 Task: Check the sale-to-list ratio of blinds in the last 5 years.
Action: Mouse moved to (1144, 268)
Screenshot: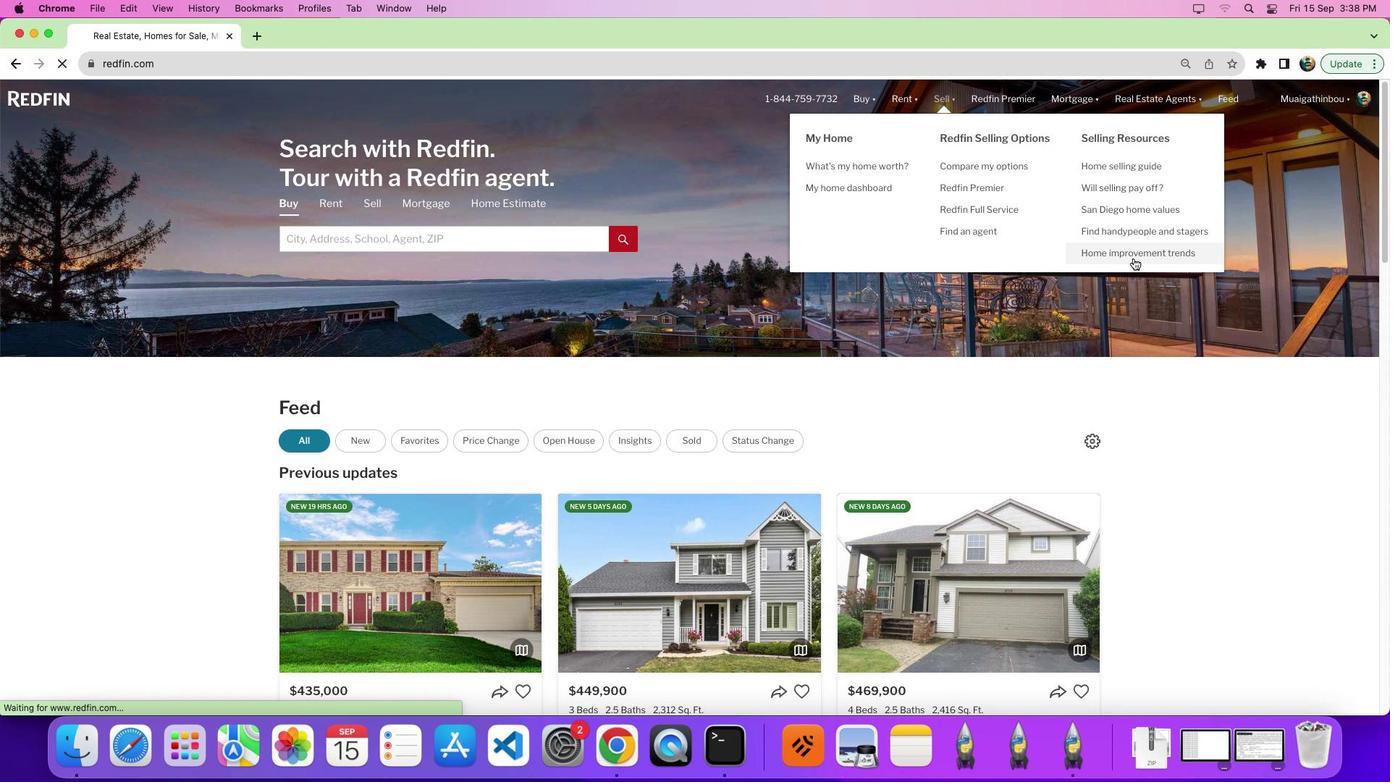 
Action: Mouse pressed left at (1144, 268)
Screenshot: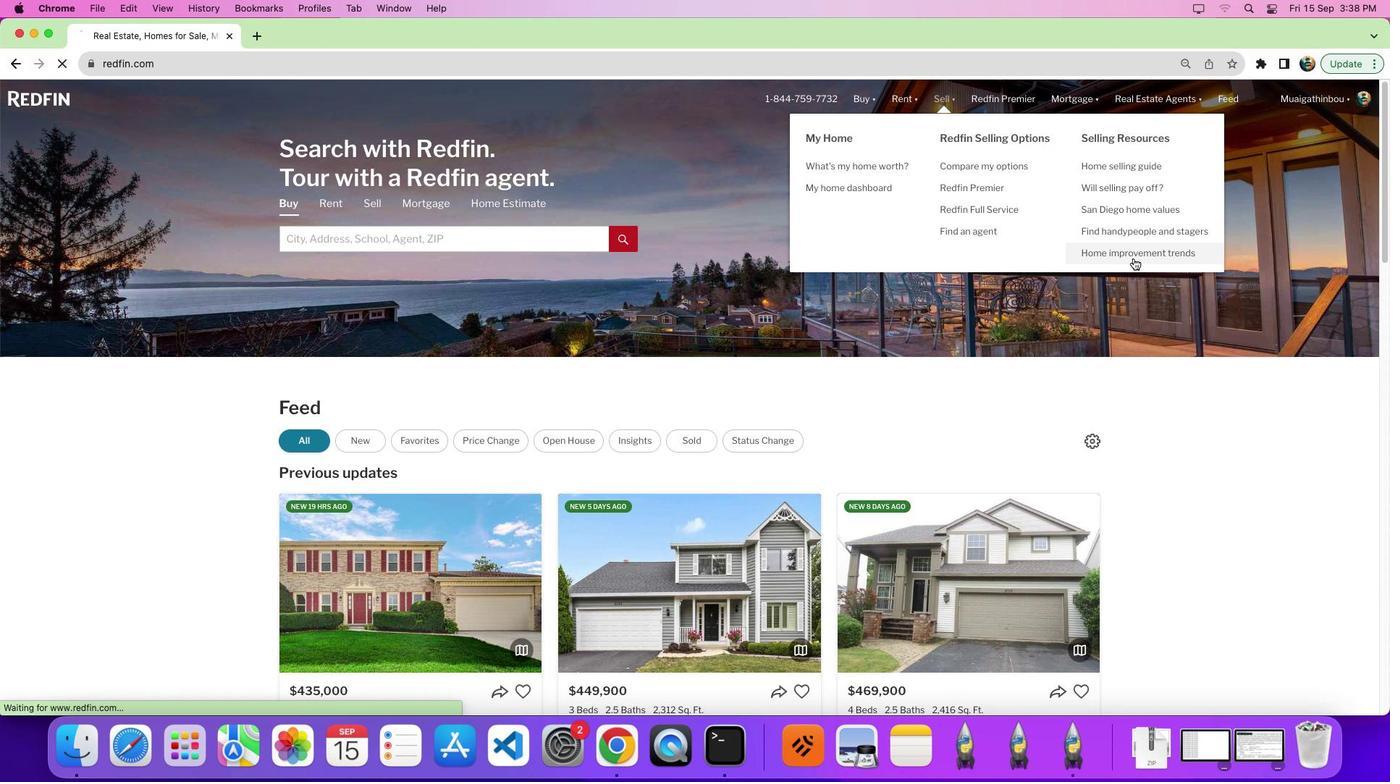 
Action: Mouse pressed left at (1144, 268)
Screenshot: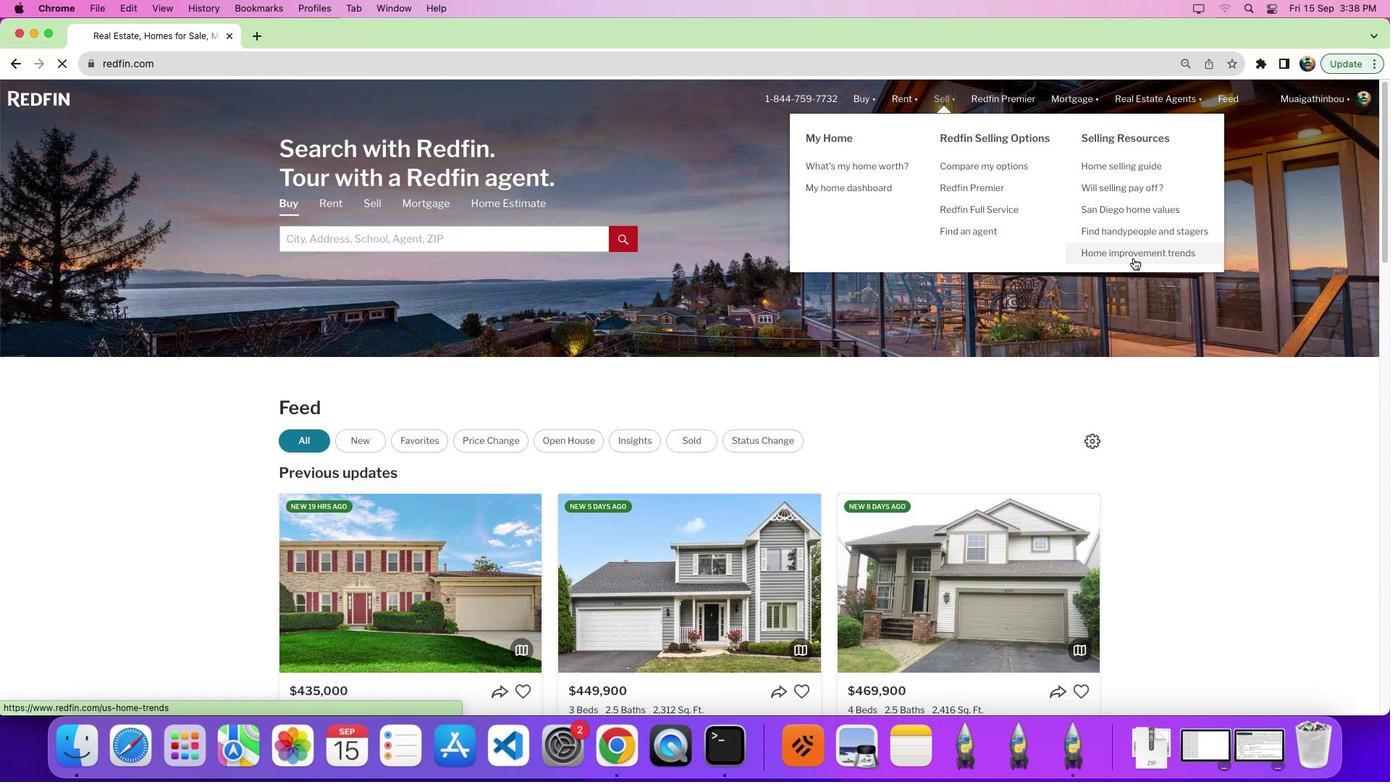 
Action: Mouse moved to (412, 293)
Screenshot: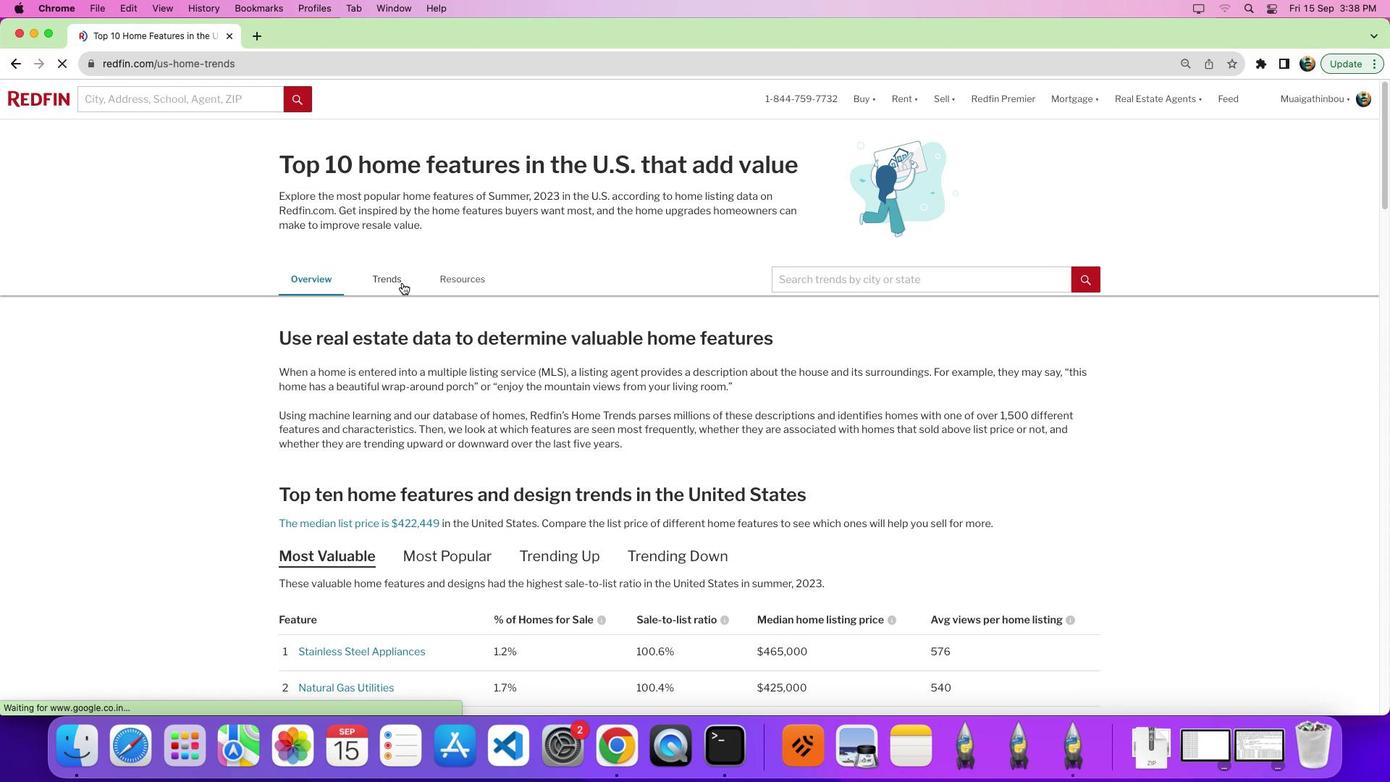 
Action: Mouse pressed left at (412, 293)
Screenshot: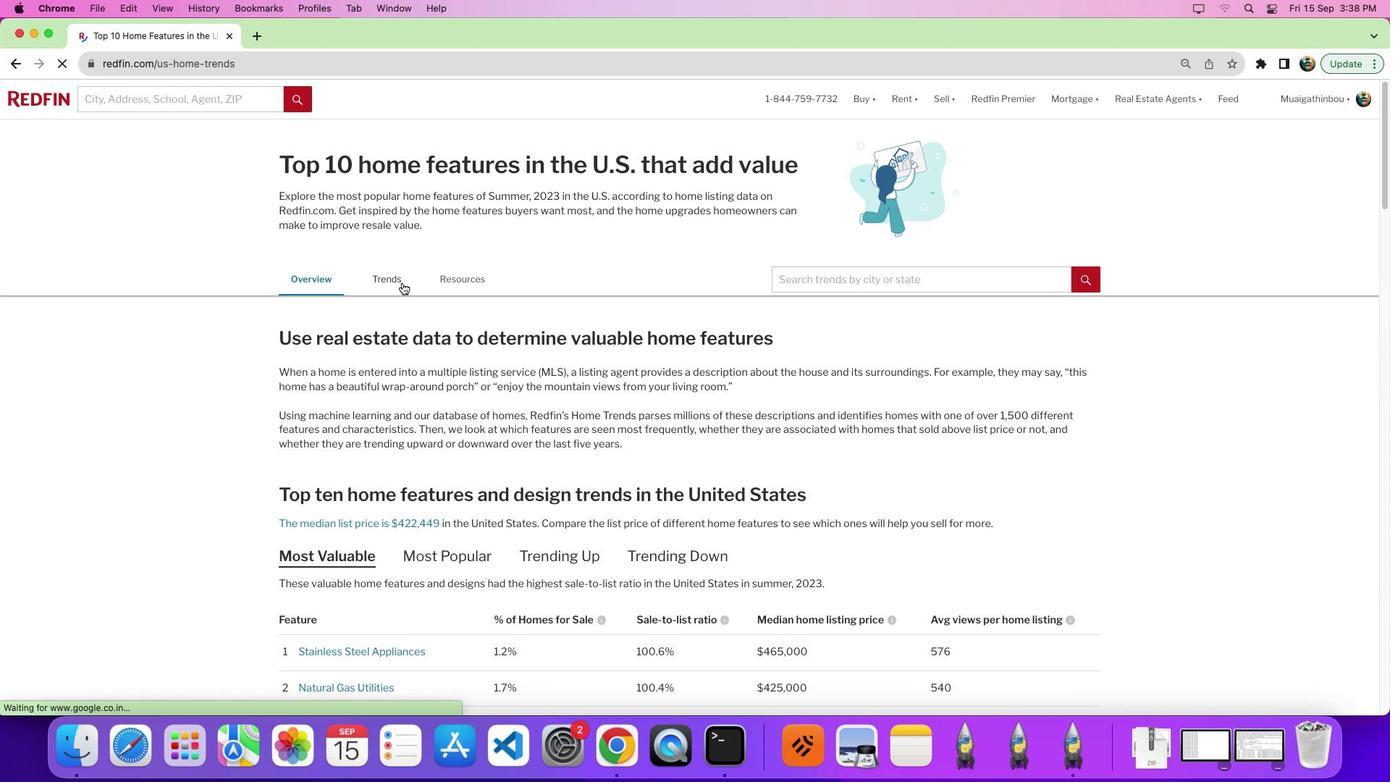 
Action: Mouse moved to (696, 328)
Screenshot: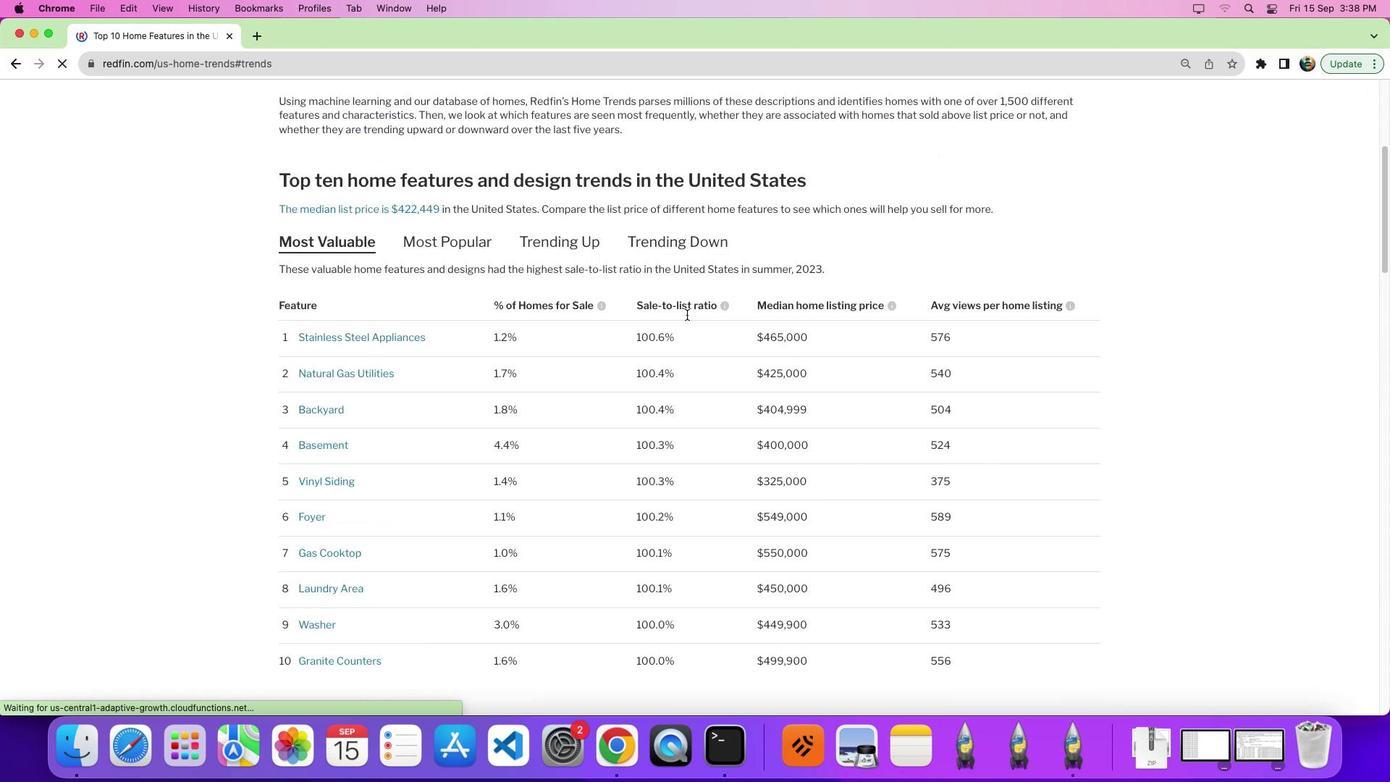 
Action: Mouse scrolled (696, 328) with delta (10, 10)
Screenshot: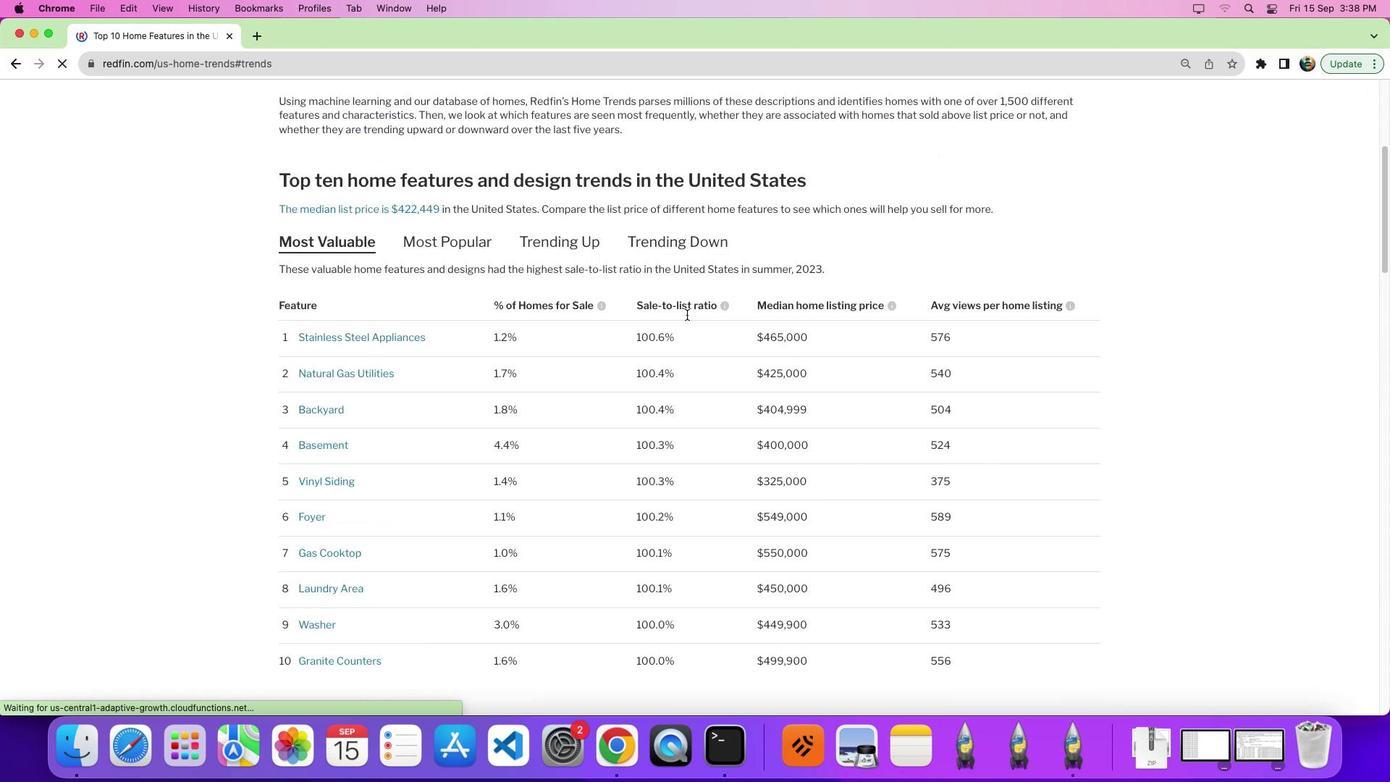 
Action: Mouse scrolled (696, 328) with delta (10, 10)
Screenshot: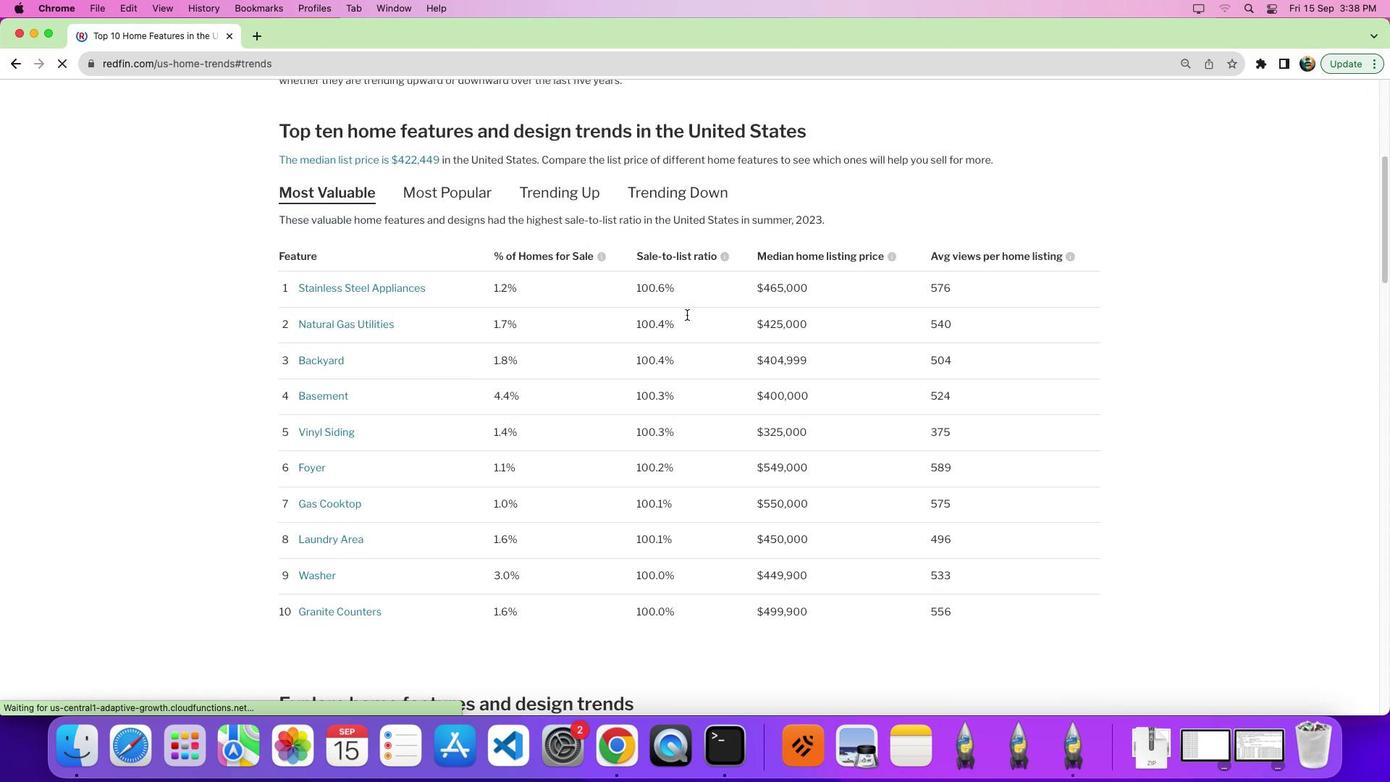 
Action: Mouse scrolled (696, 328) with delta (10, 5)
Screenshot: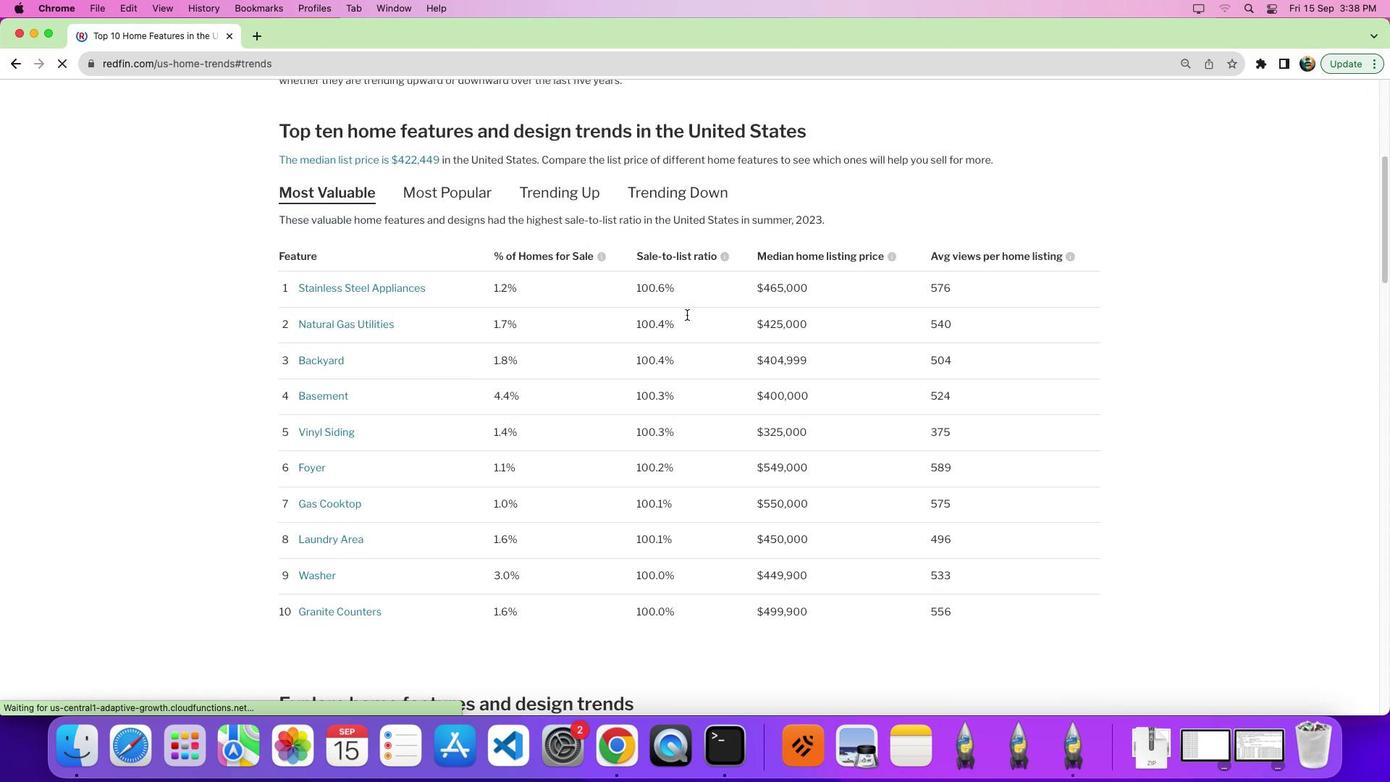 
Action: Mouse moved to (697, 325)
Screenshot: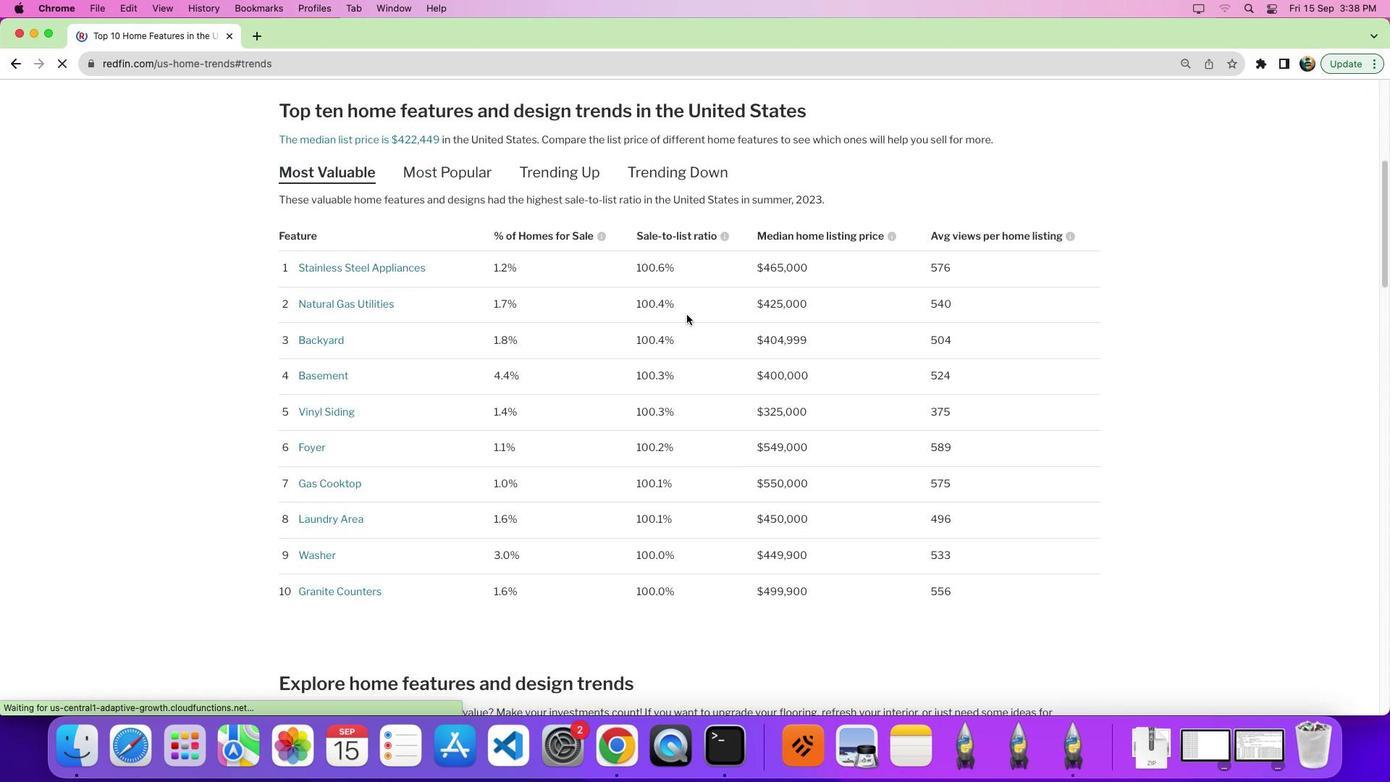 
Action: Mouse scrolled (697, 325) with delta (10, 10)
Screenshot: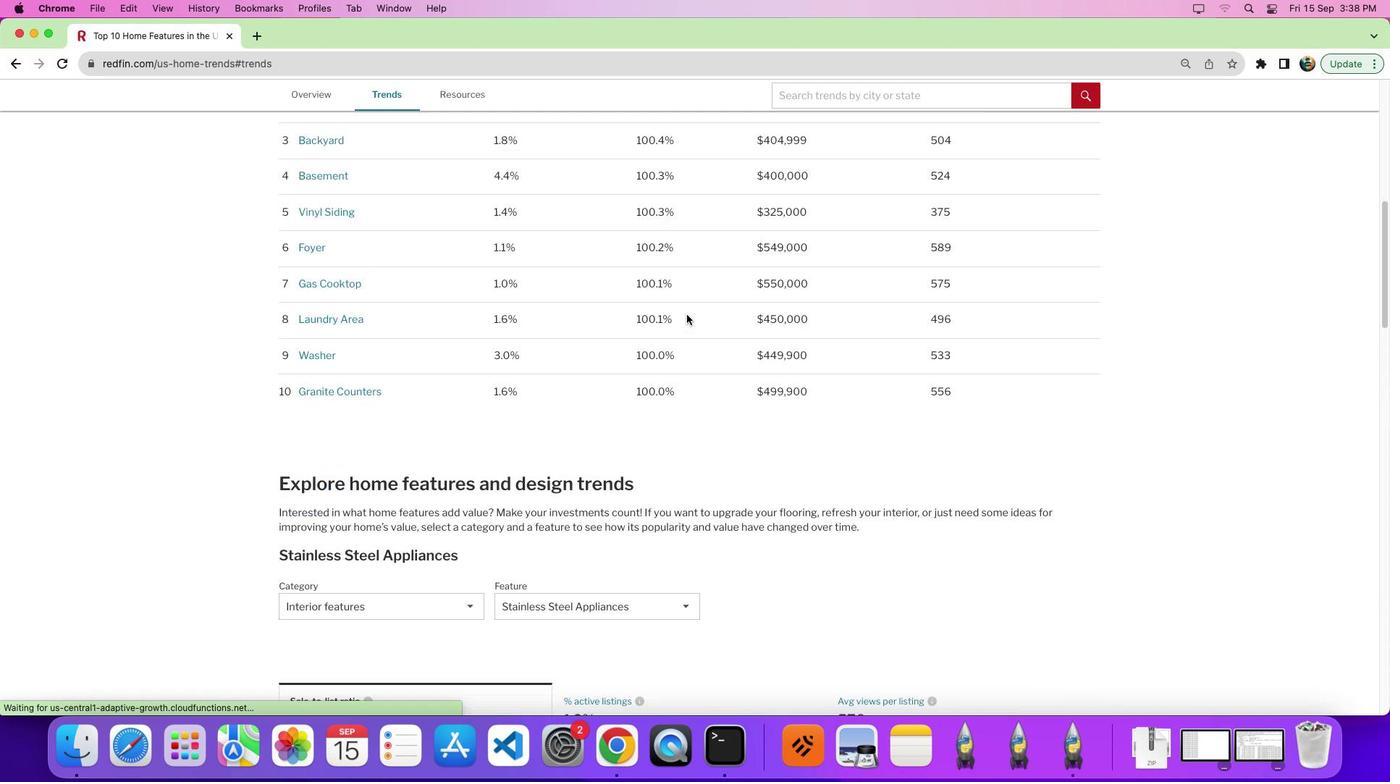 
Action: Mouse scrolled (697, 325) with delta (10, 10)
Screenshot: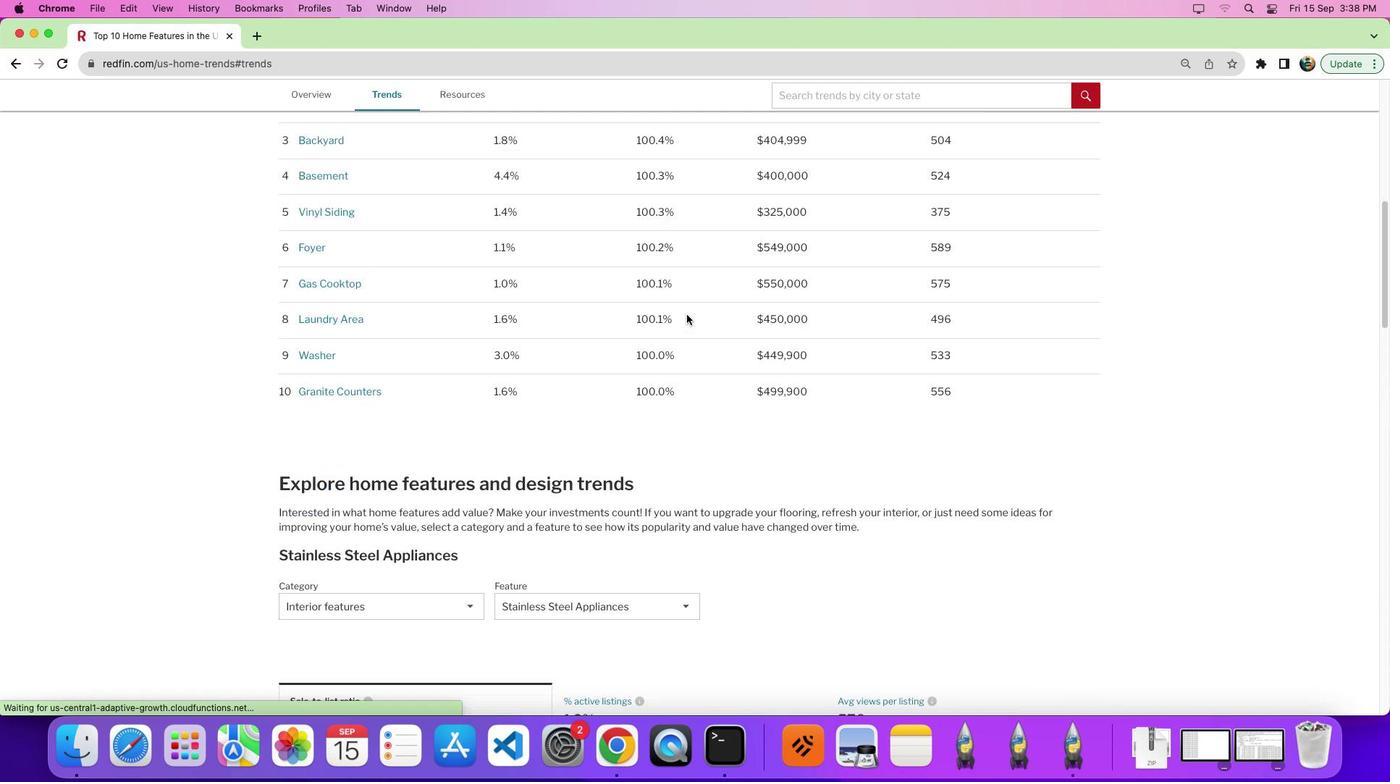 
Action: Mouse scrolled (697, 325) with delta (10, 5)
Screenshot: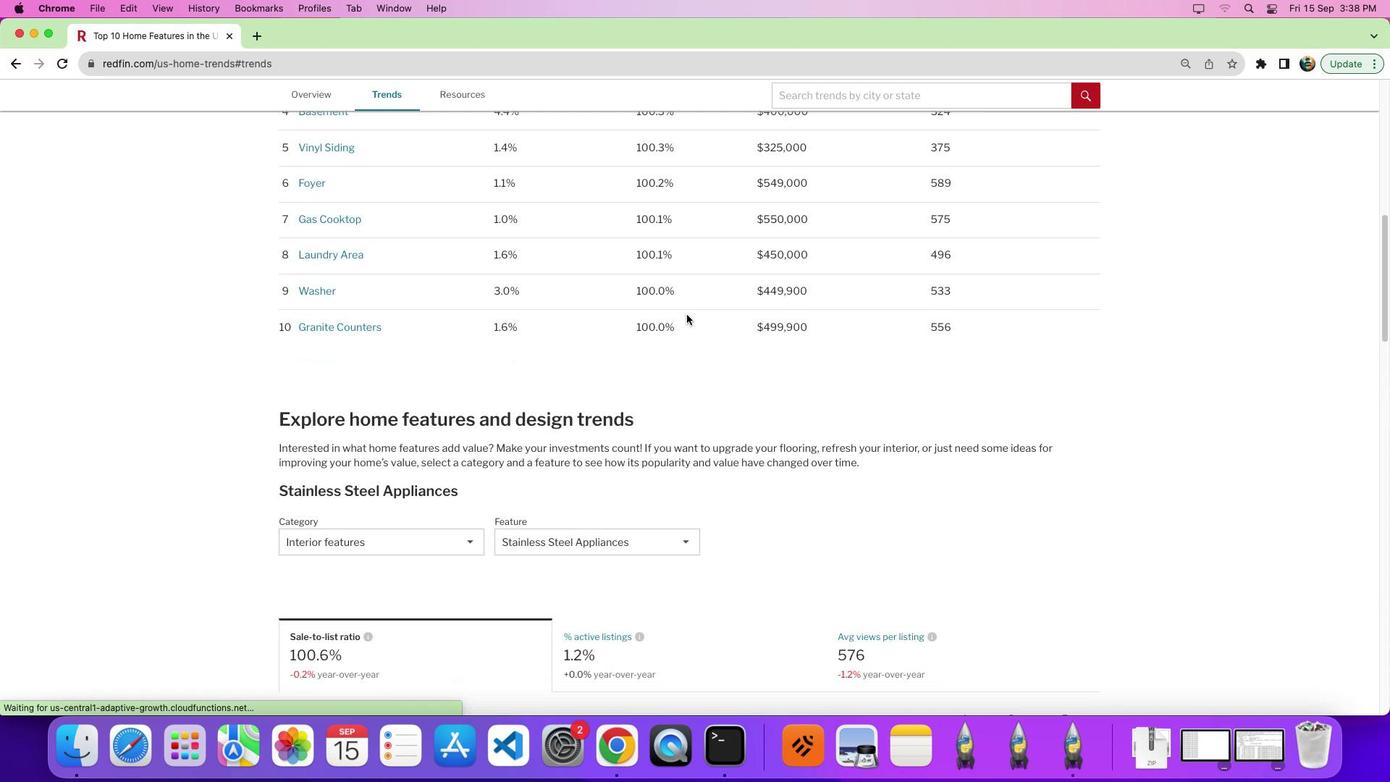 
Action: Mouse scrolled (697, 325) with delta (10, 10)
Screenshot: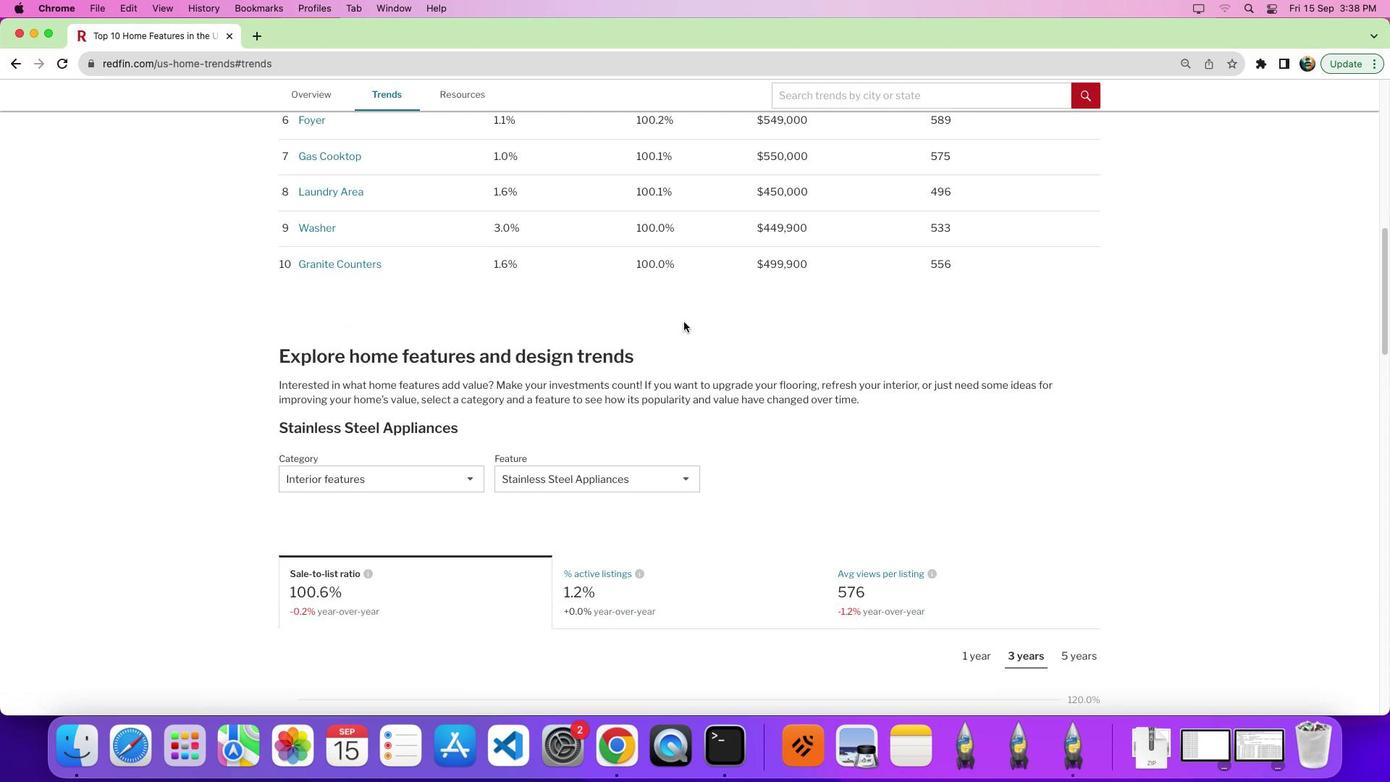 
Action: Mouse scrolled (697, 325) with delta (10, 10)
Screenshot: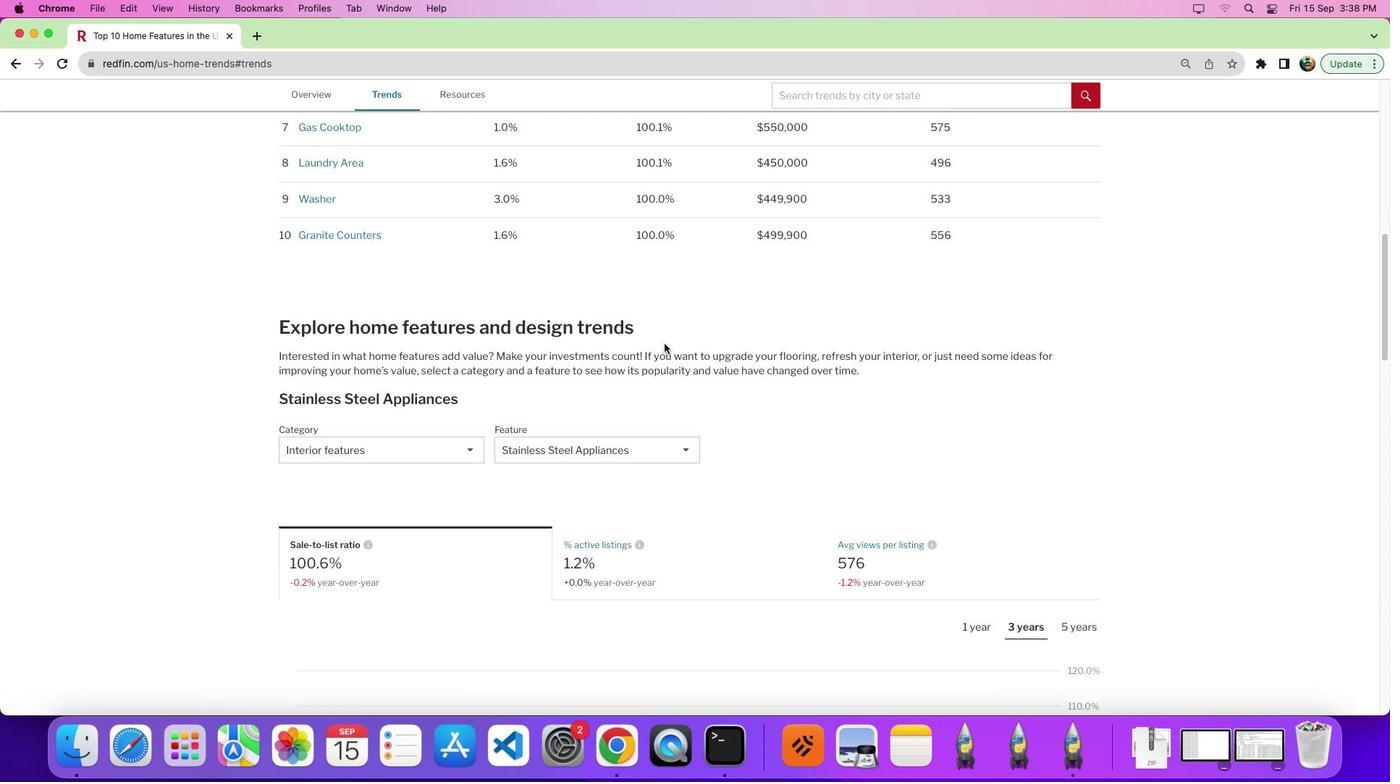 
Action: Mouse scrolled (697, 325) with delta (10, 7)
Screenshot: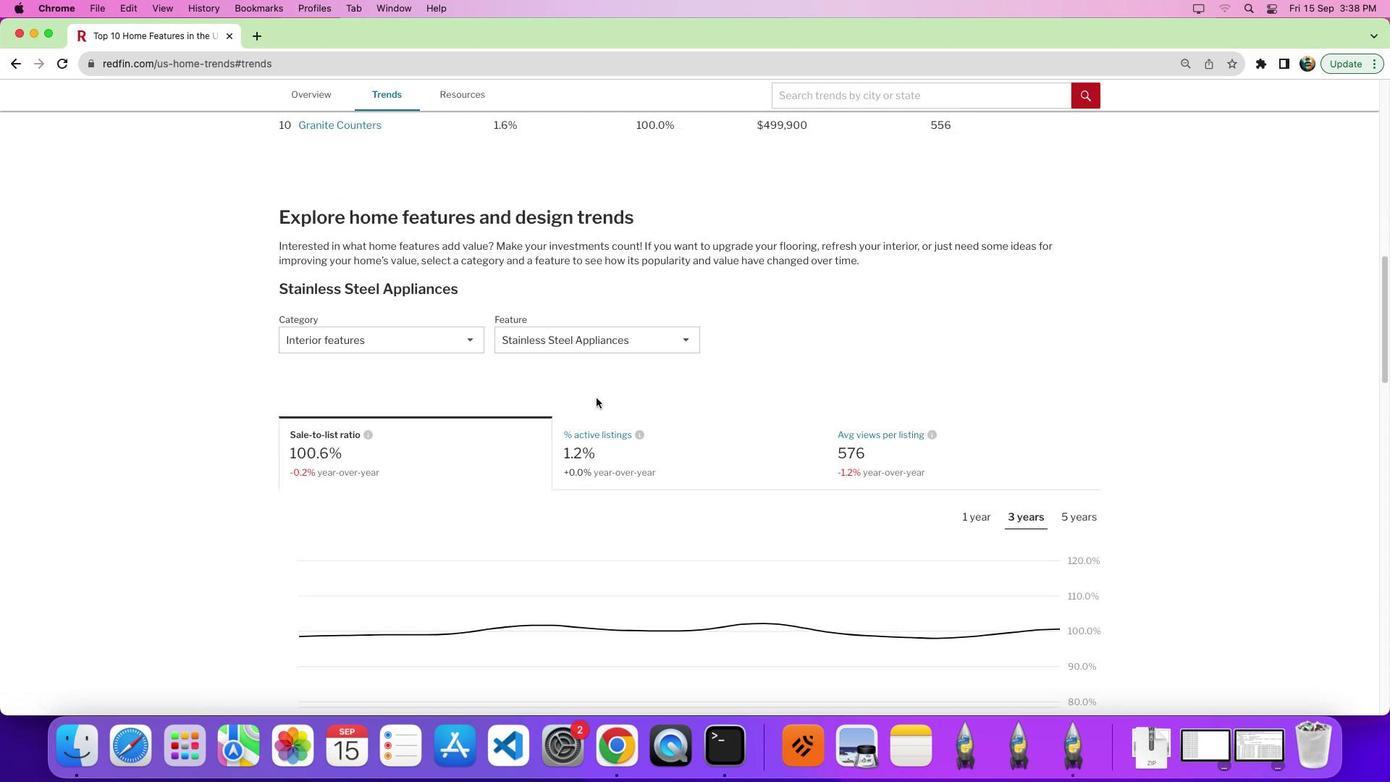 
Action: Mouse moved to (586, 357)
Screenshot: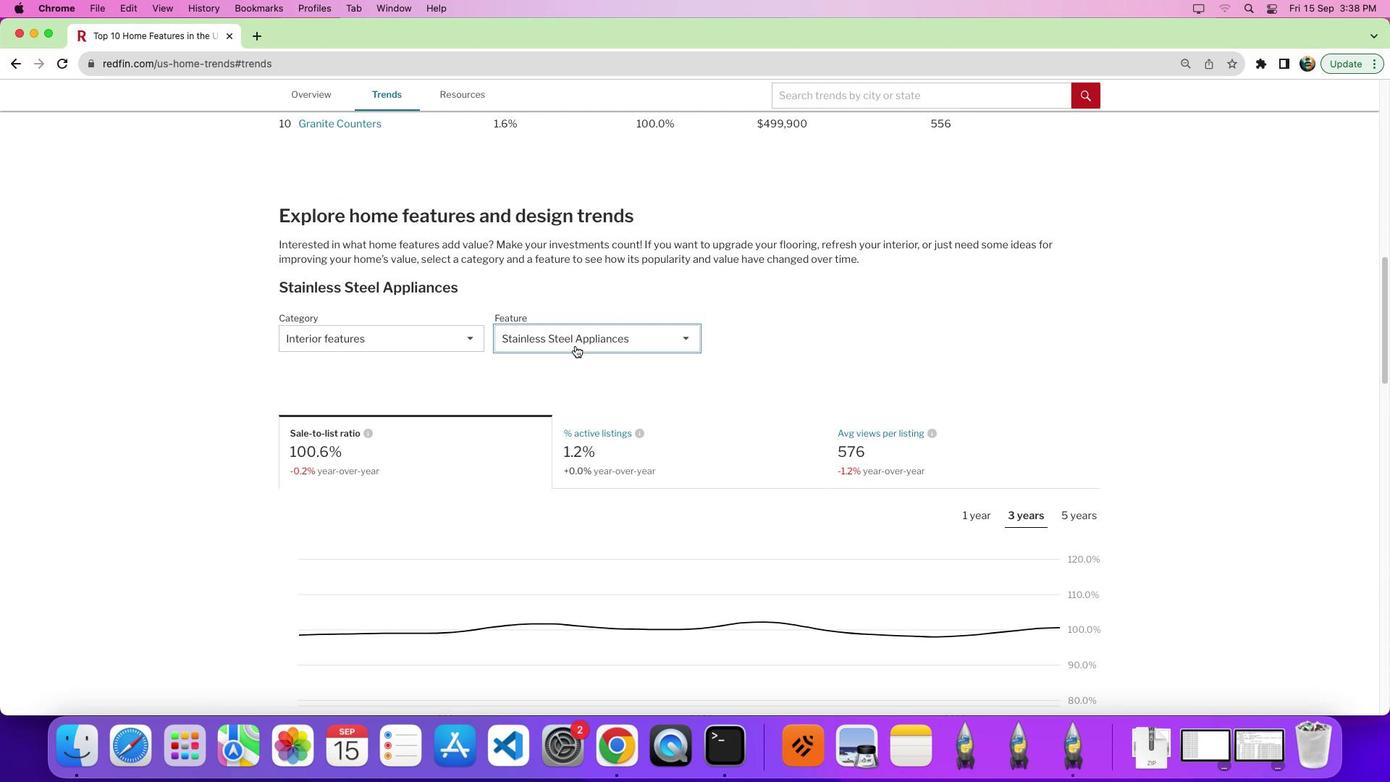 
Action: Mouse pressed left at (586, 357)
Screenshot: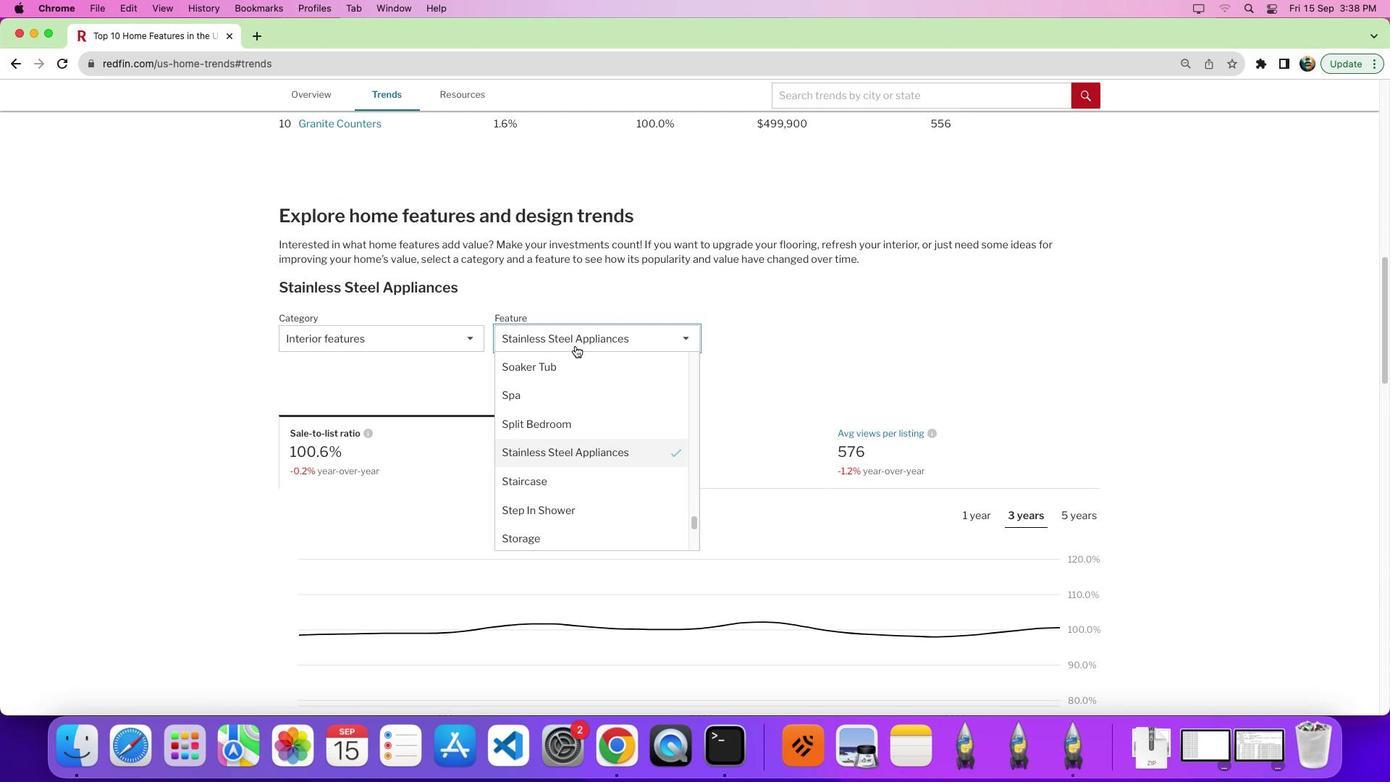 
Action: Mouse moved to (599, 467)
Screenshot: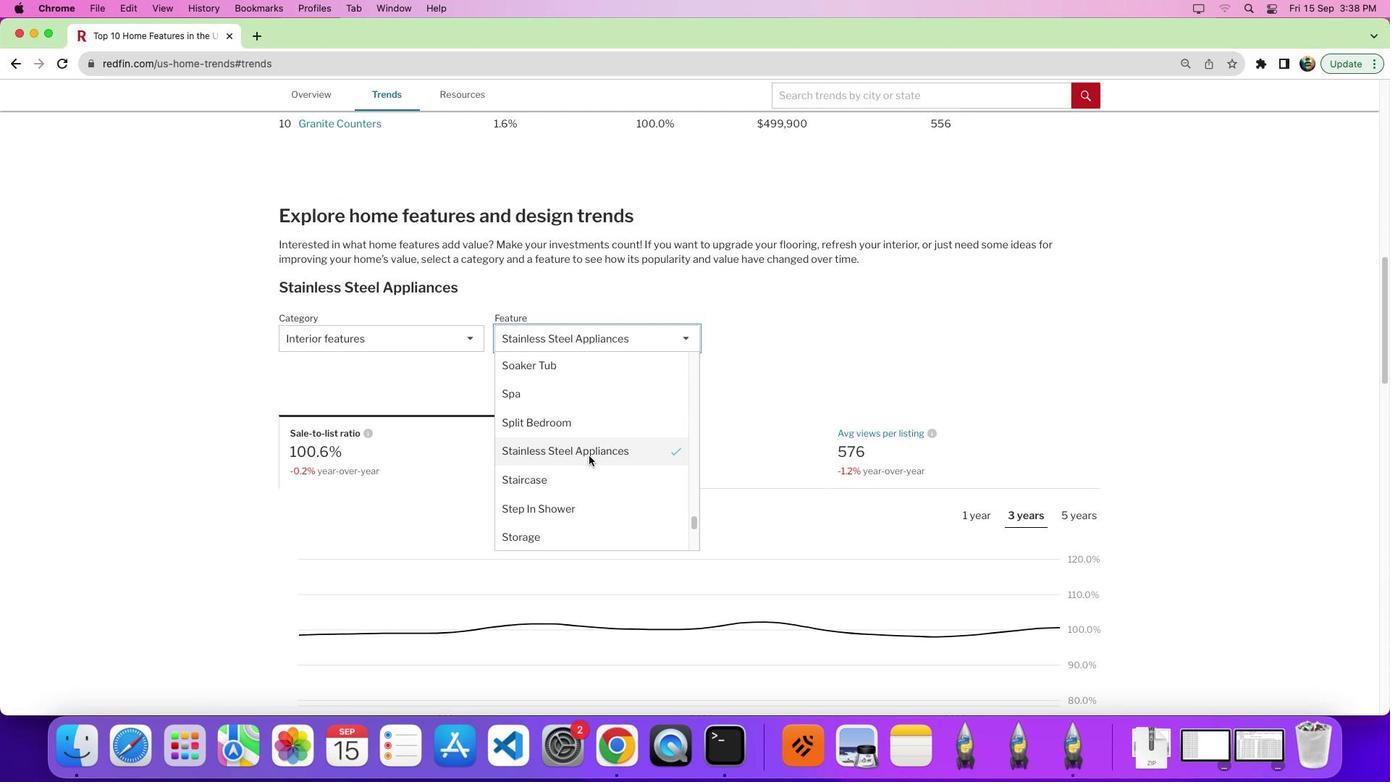 
Action: Mouse scrolled (599, 467) with delta (10, 10)
Screenshot: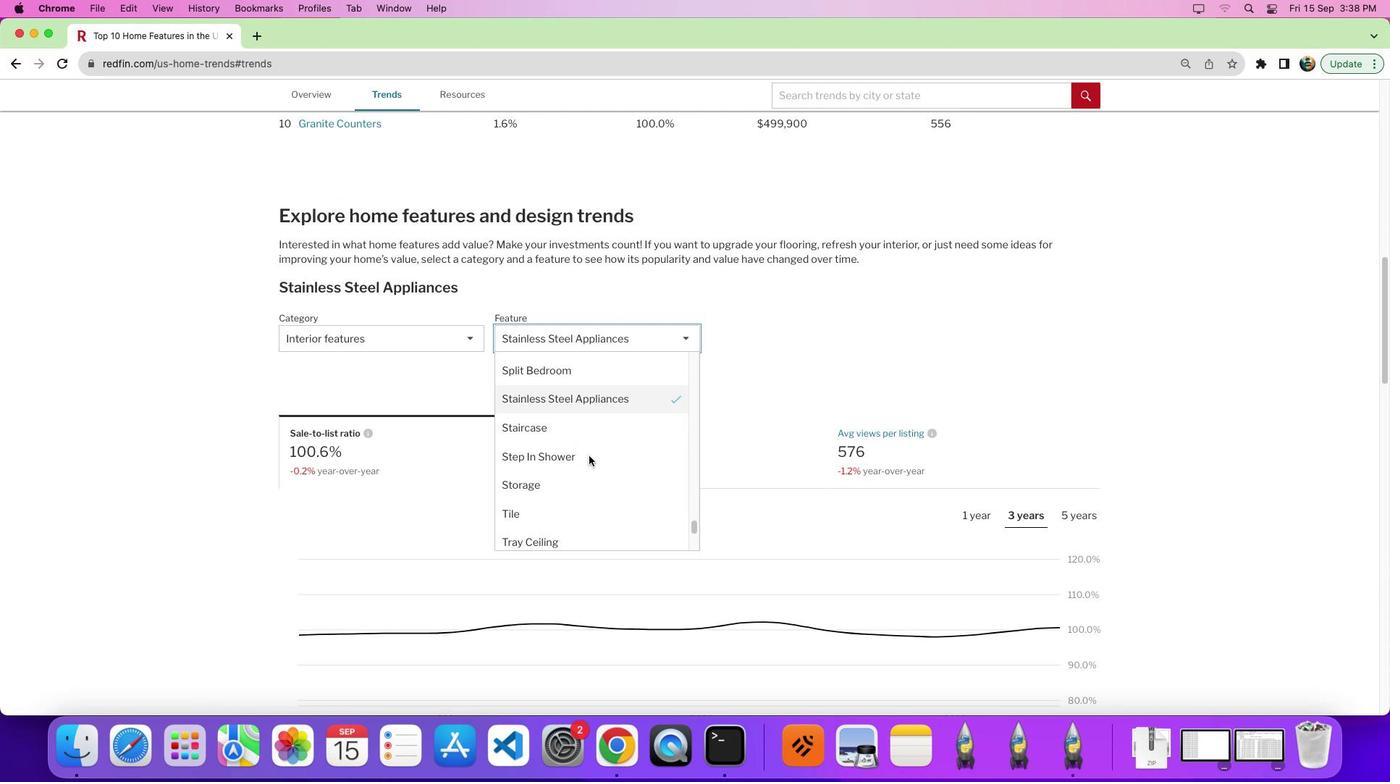 
Action: Mouse scrolled (599, 467) with delta (10, 10)
Screenshot: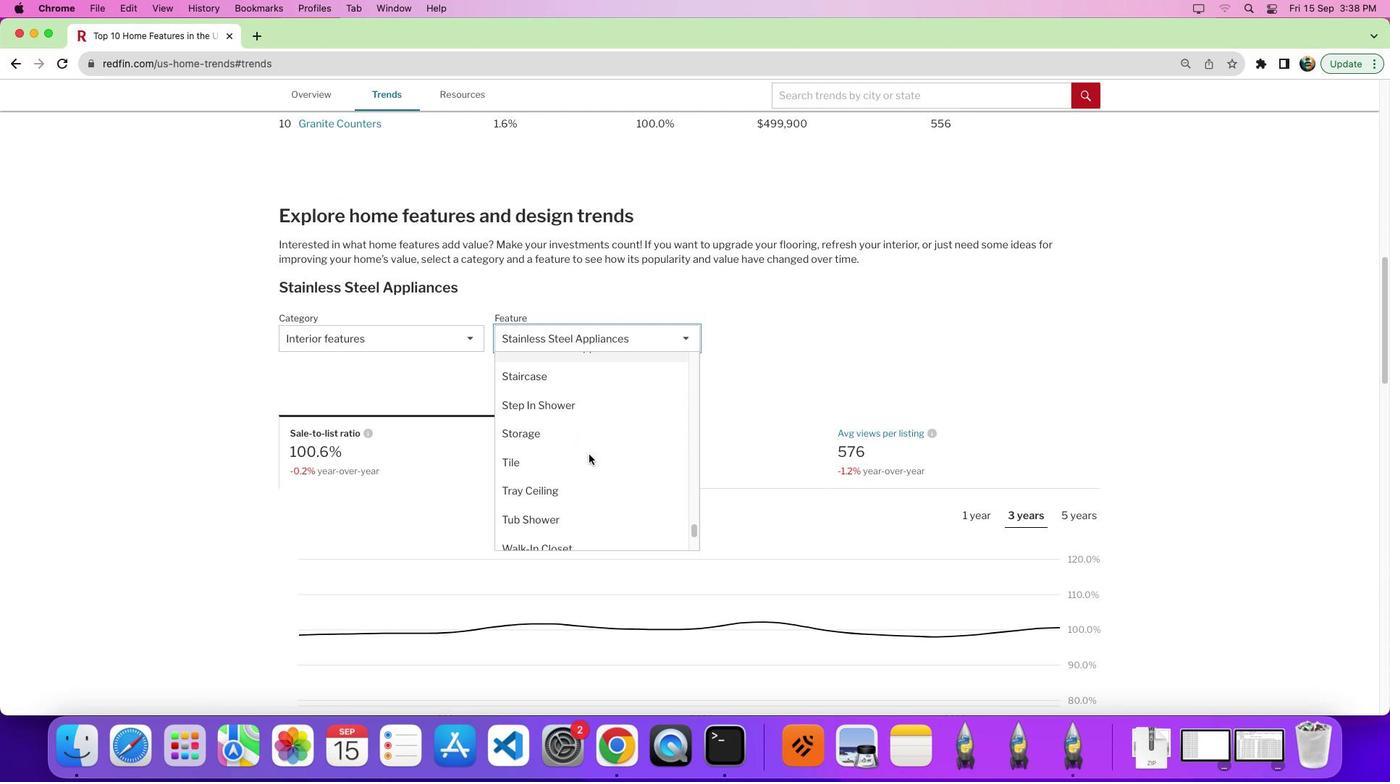 
Action: Mouse moved to (599, 467)
Screenshot: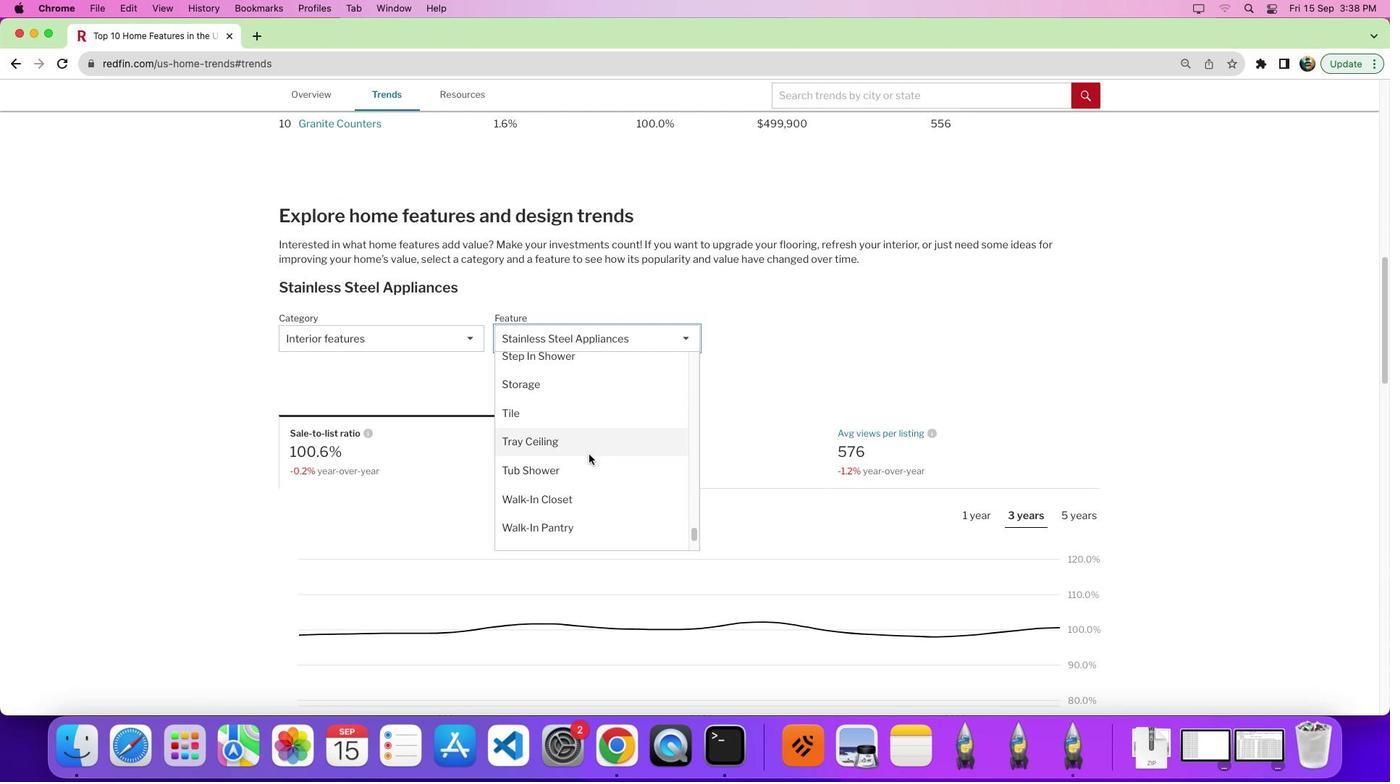 
Action: Mouse scrolled (599, 467) with delta (10, 7)
Screenshot: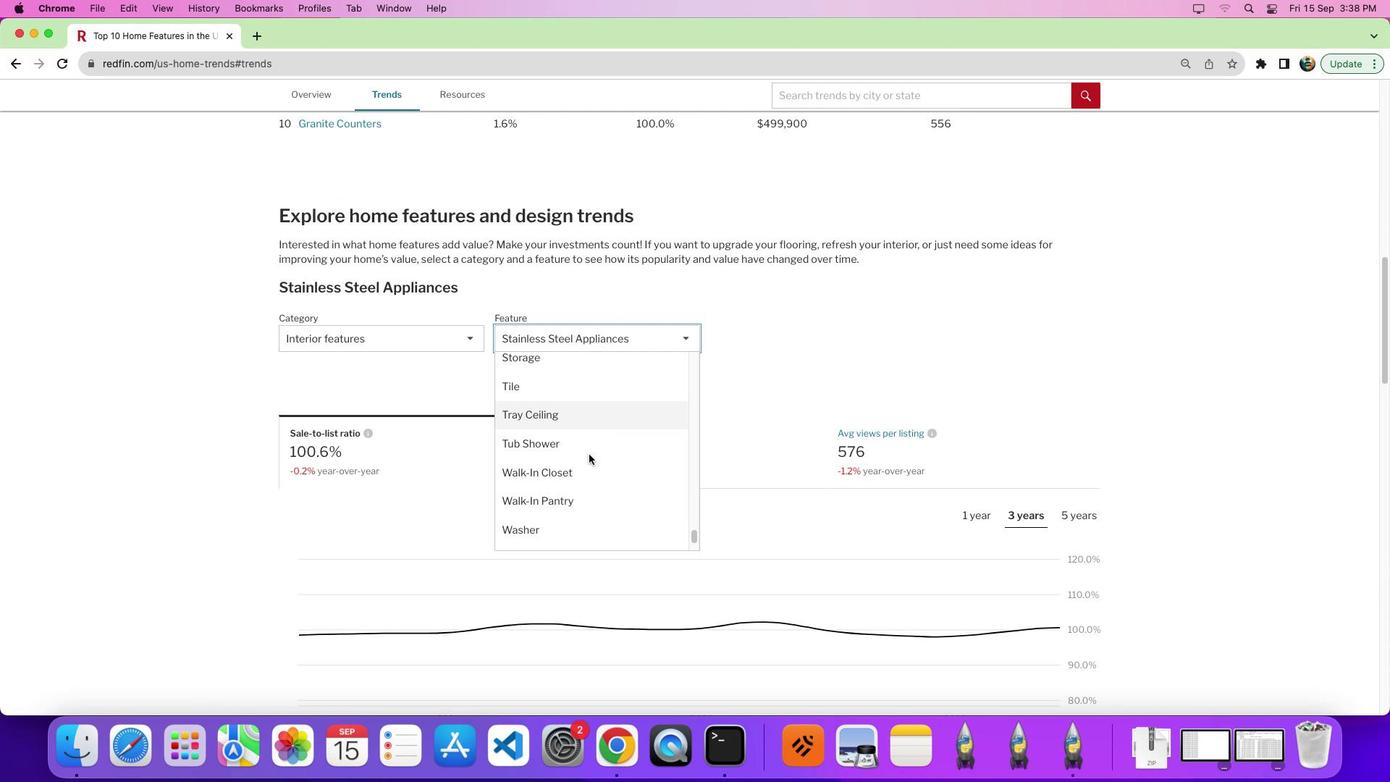 
Action: Mouse moved to (599, 464)
Screenshot: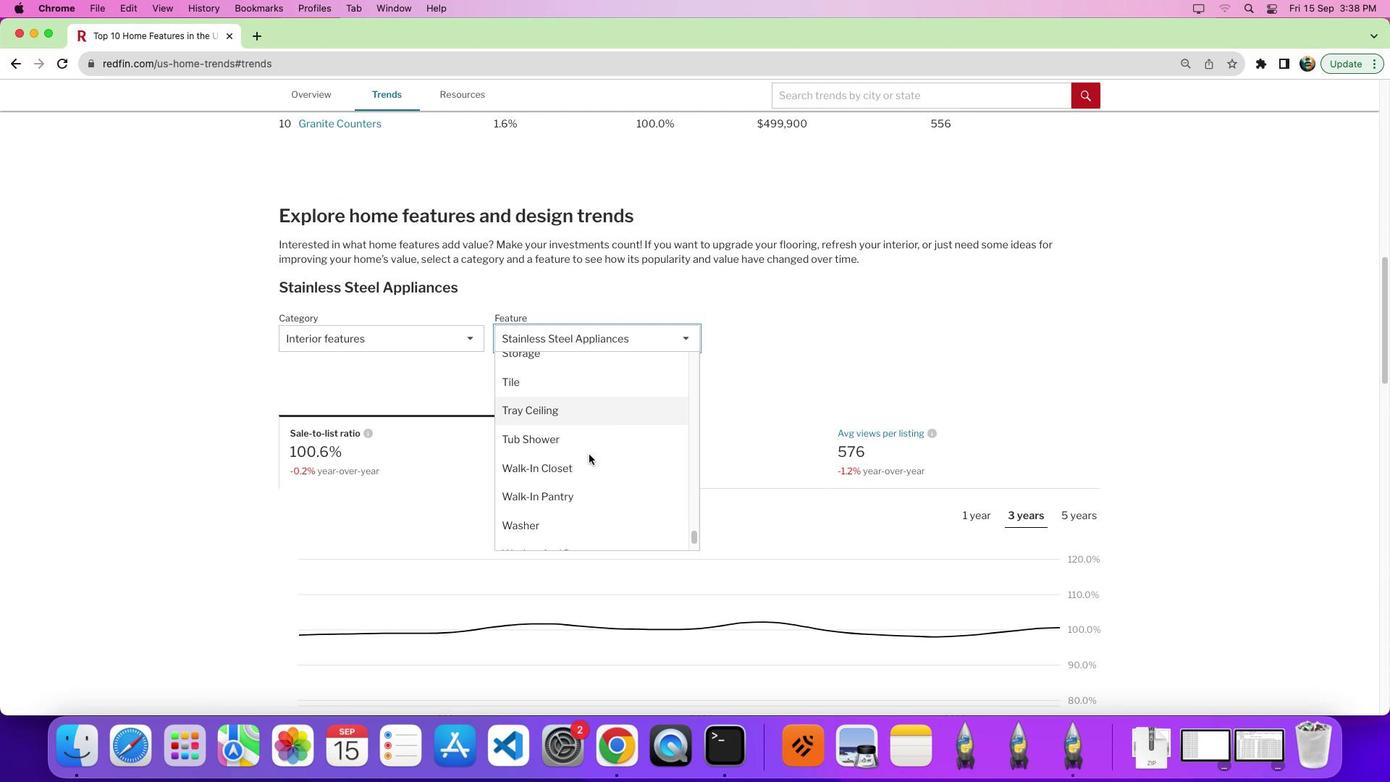 
Action: Mouse scrolled (599, 464) with delta (10, 11)
Screenshot: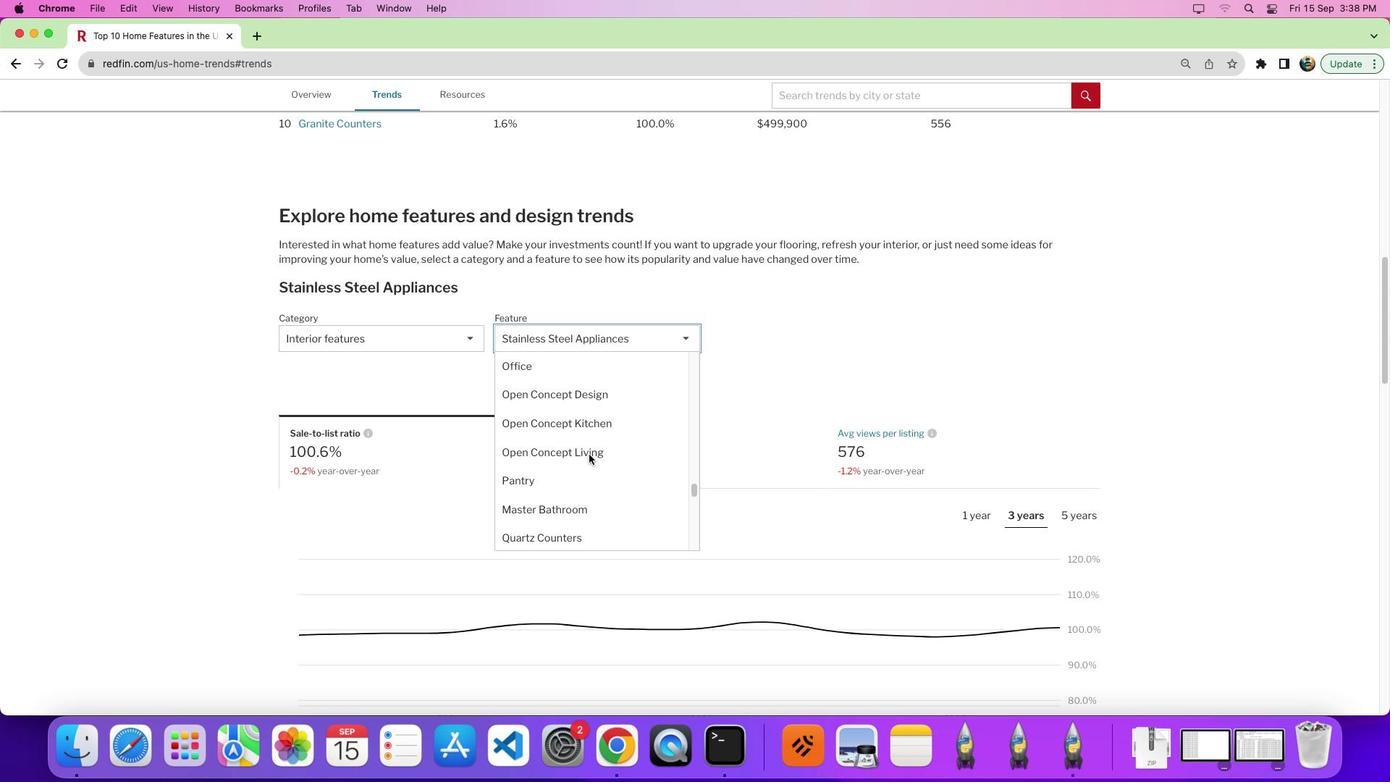 
Action: Mouse scrolled (599, 464) with delta (10, 11)
Screenshot: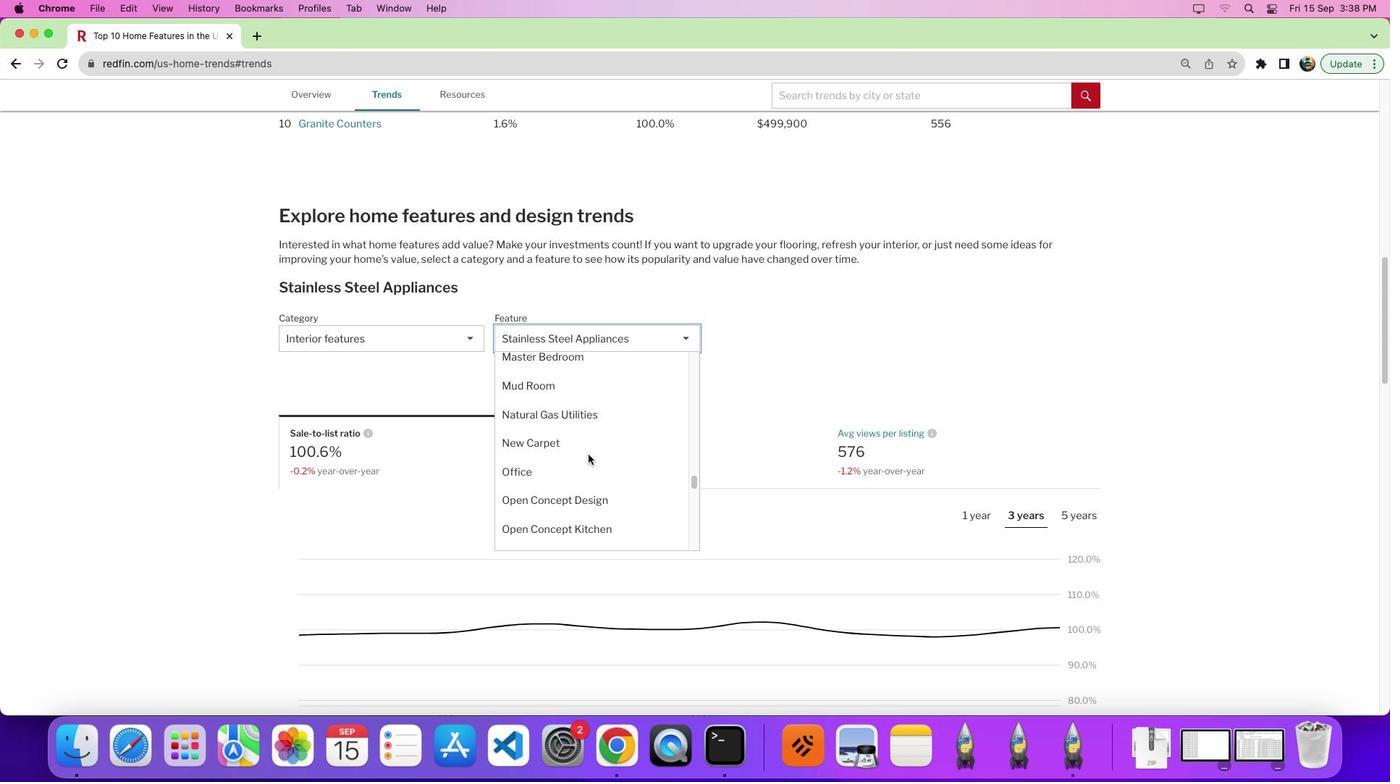 
Action: Mouse scrolled (599, 464) with delta (10, 17)
Screenshot: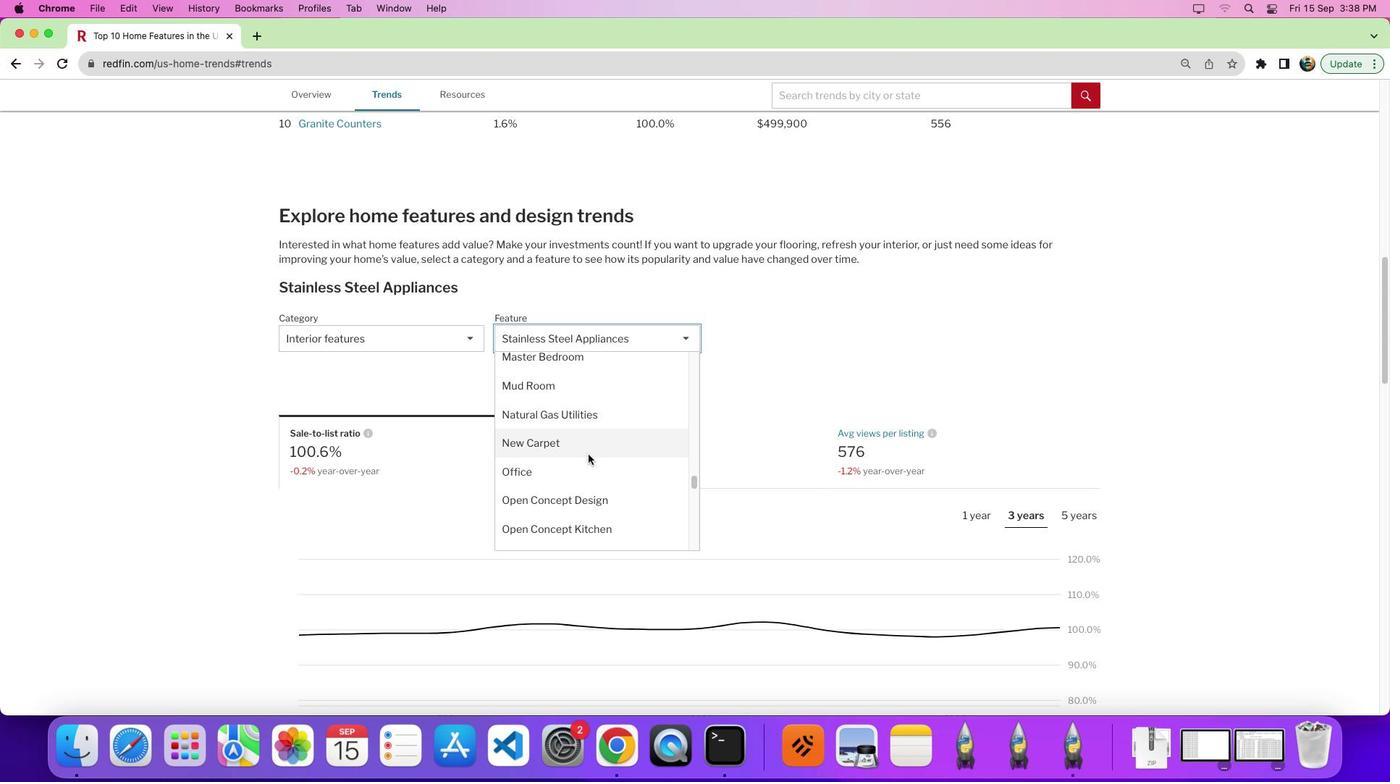 
Action: Mouse scrolled (599, 464) with delta (10, 20)
Screenshot: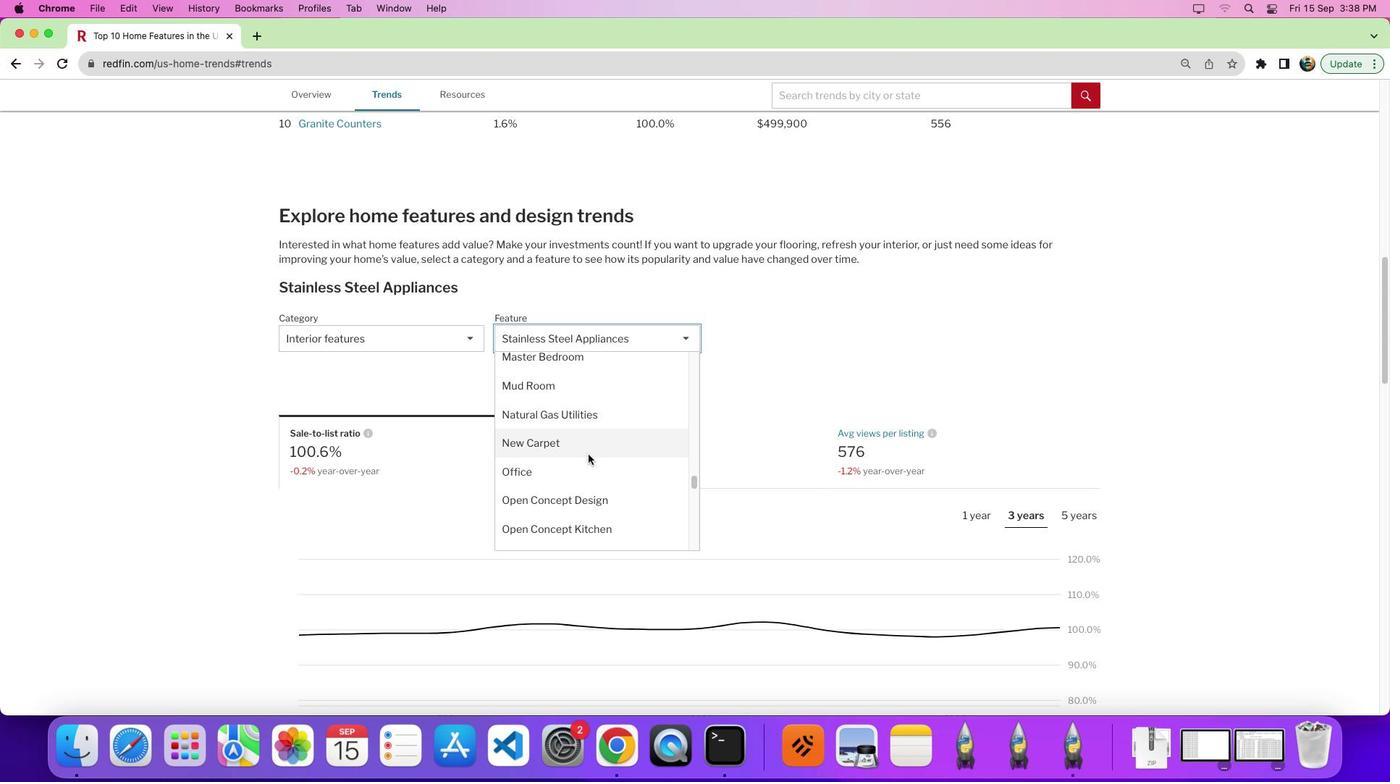
Action: Mouse moved to (599, 464)
Screenshot: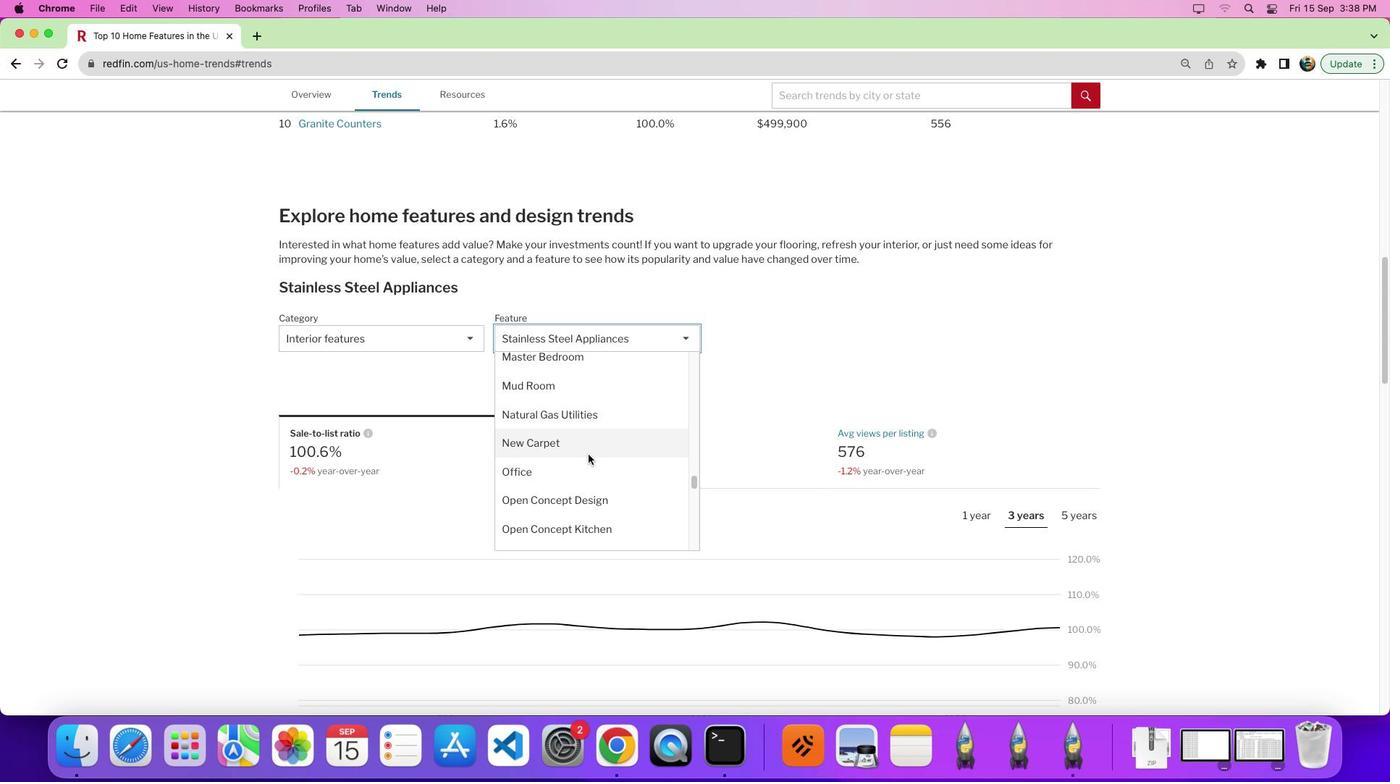 
Action: Mouse scrolled (599, 464) with delta (10, 11)
Screenshot: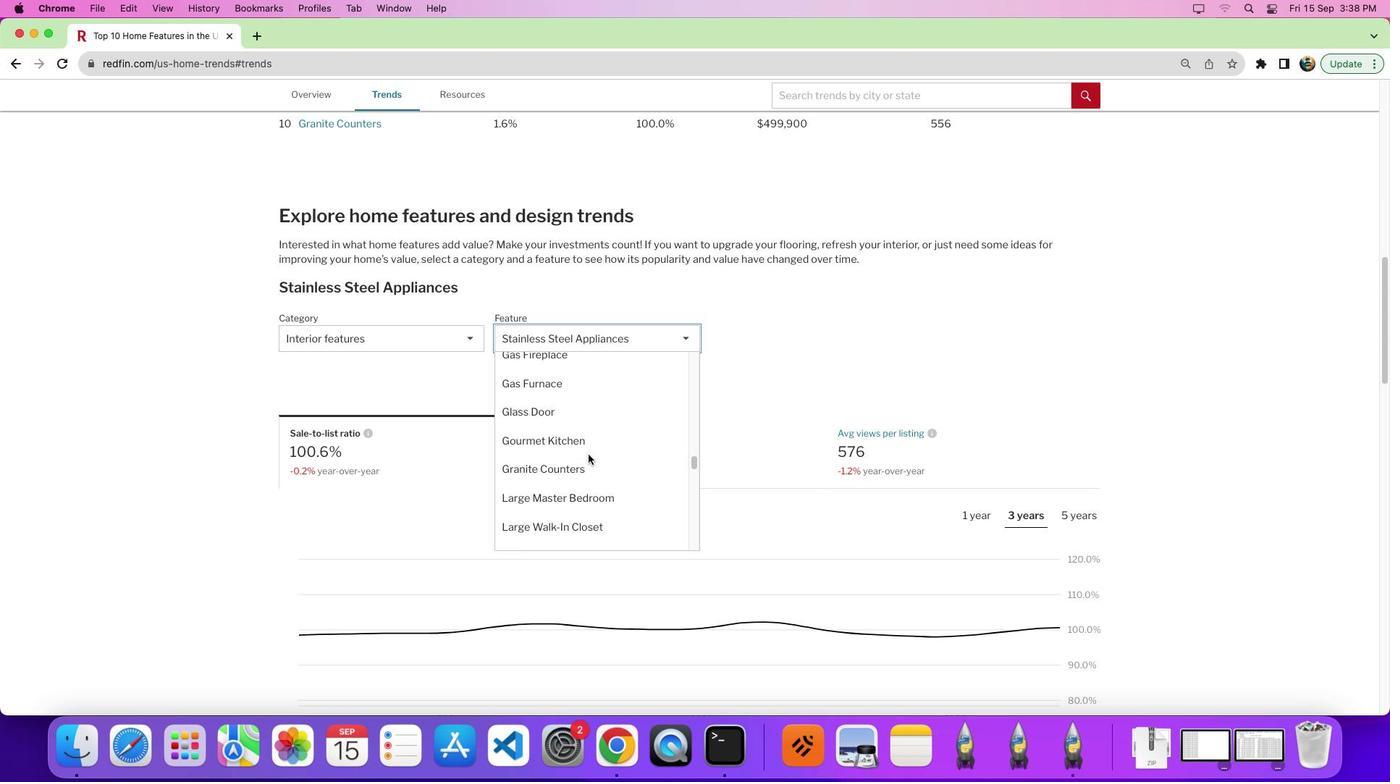 
Action: Mouse scrolled (599, 464) with delta (10, 11)
Screenshot: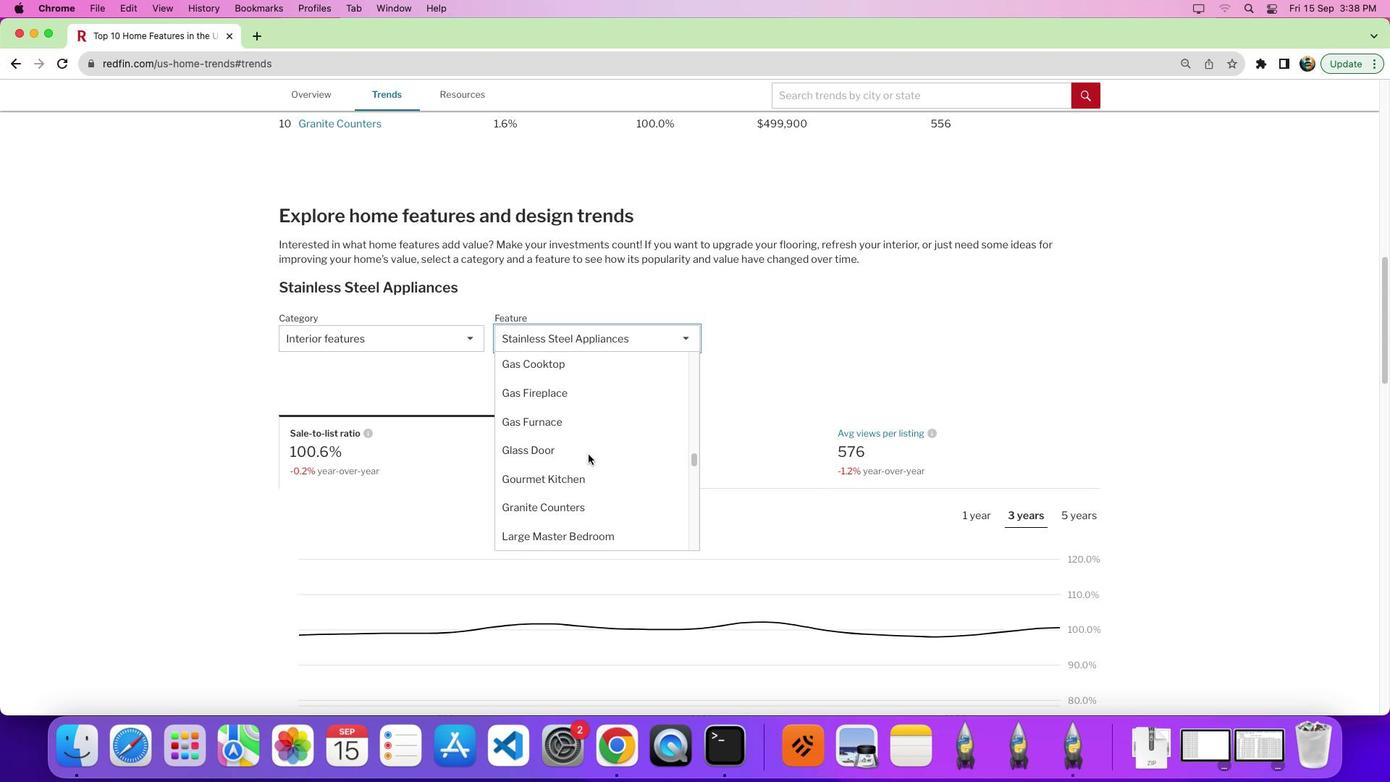 
Action: Mouse scrolled (599, 464) with delta (10, 16)
Screenshot: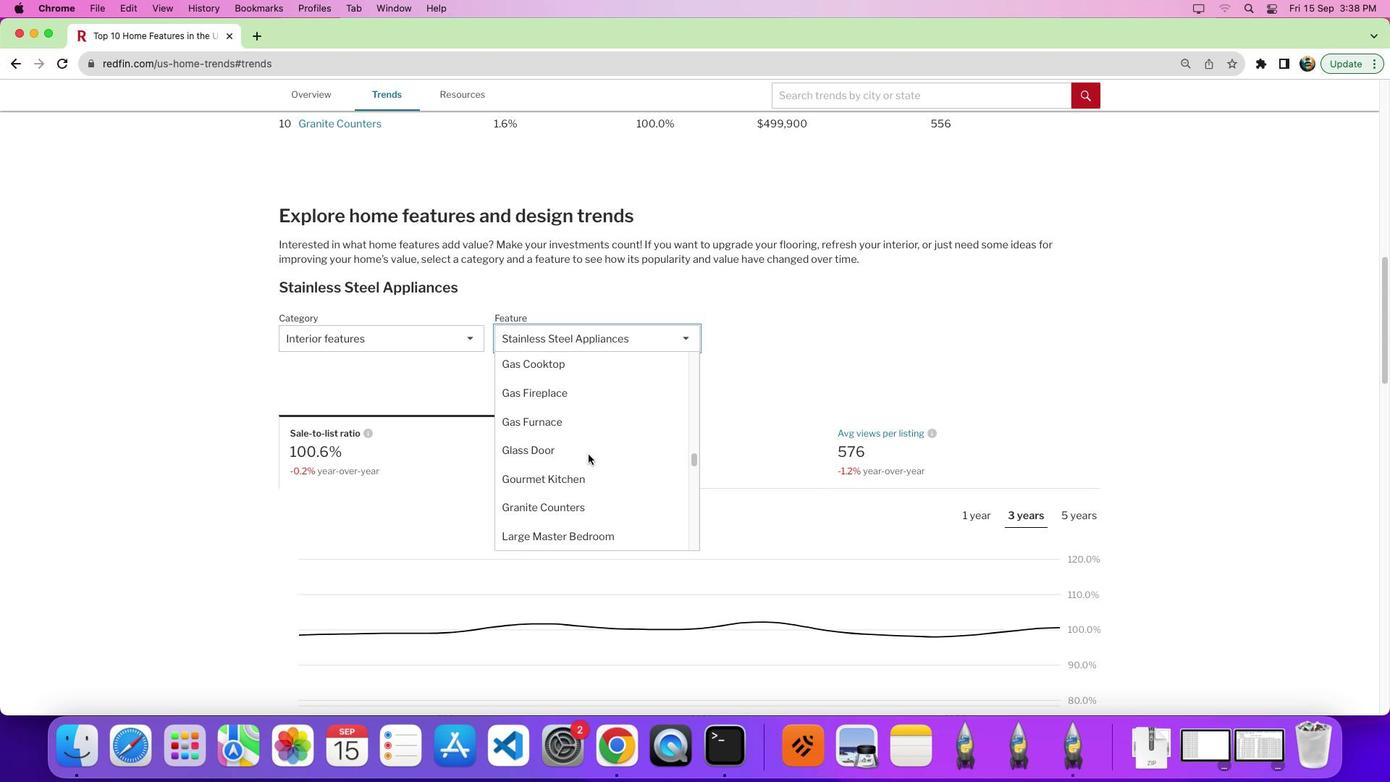 
Action: Mouse scrolled (599, 464) with delta (10, 11)
Screenshot: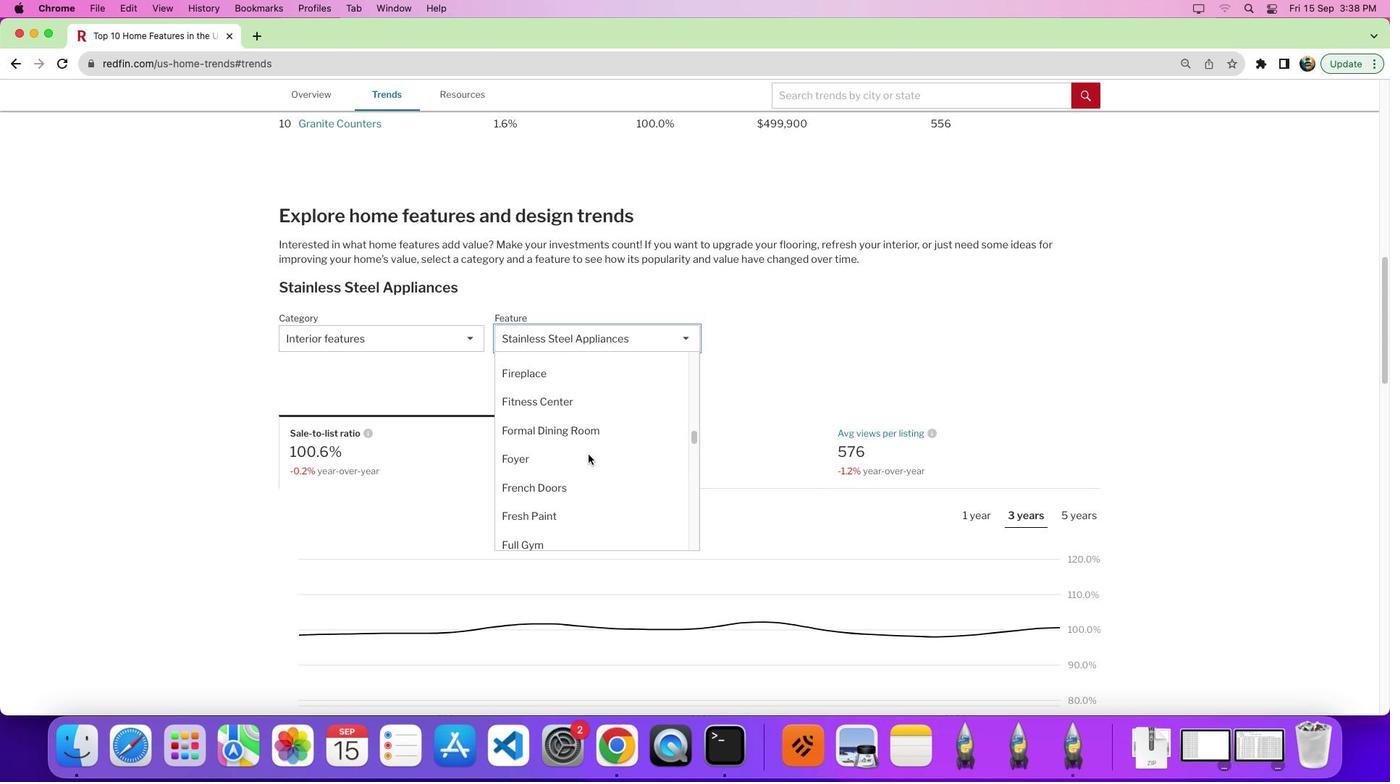 
Action: Mouse scrolled (599, 464) with delta (10, 11)
Screenshot: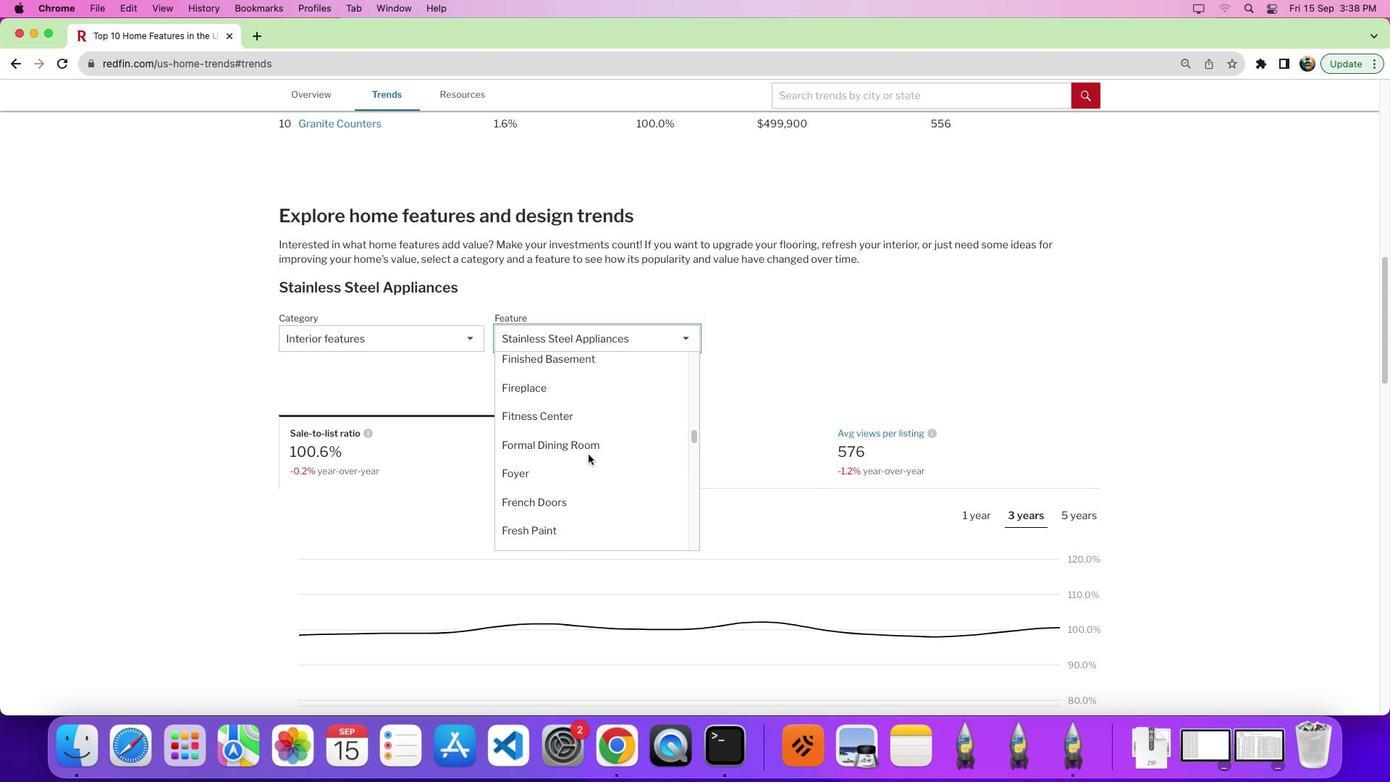 
Action: Mouse scrolled (599, 464) with delta (10, 16)
Screenshot: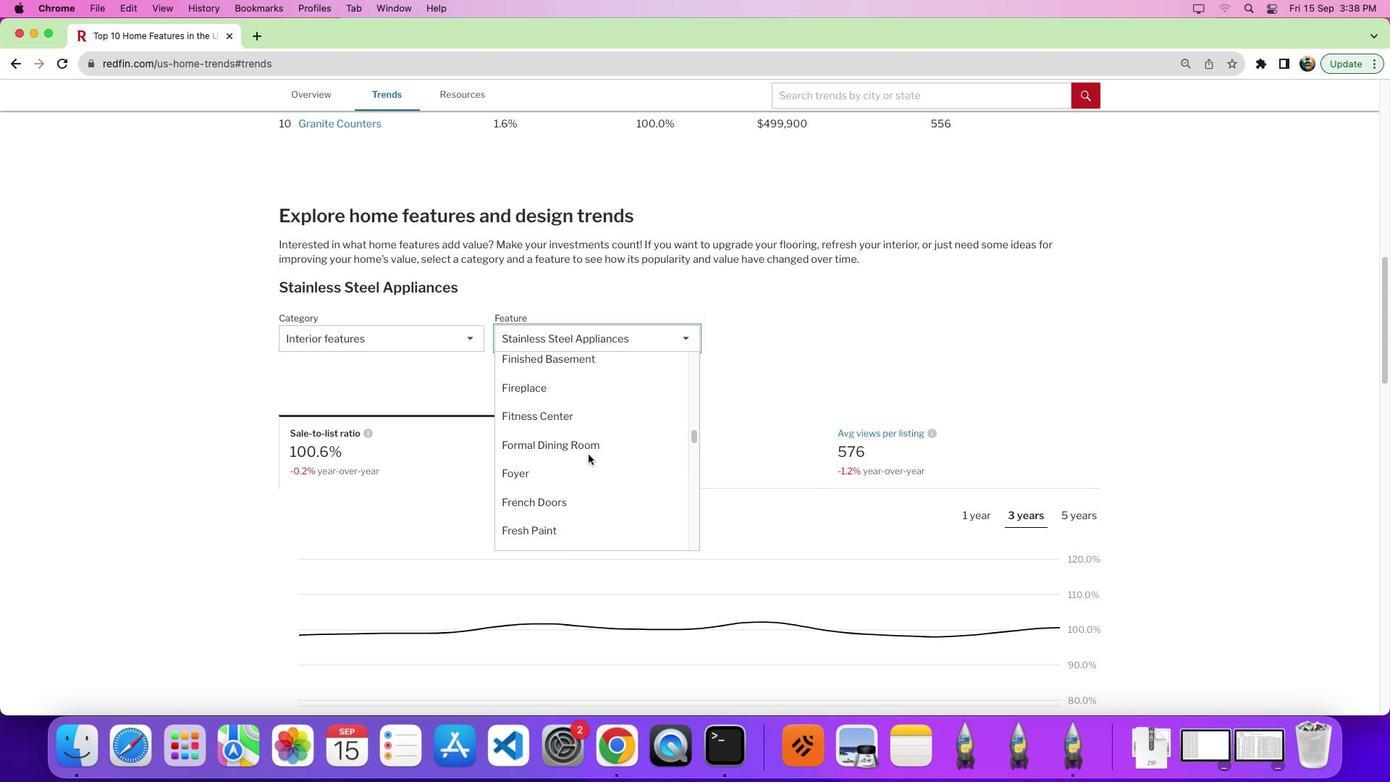 
Action: Mouse moved to (549, 466)
Screenshot: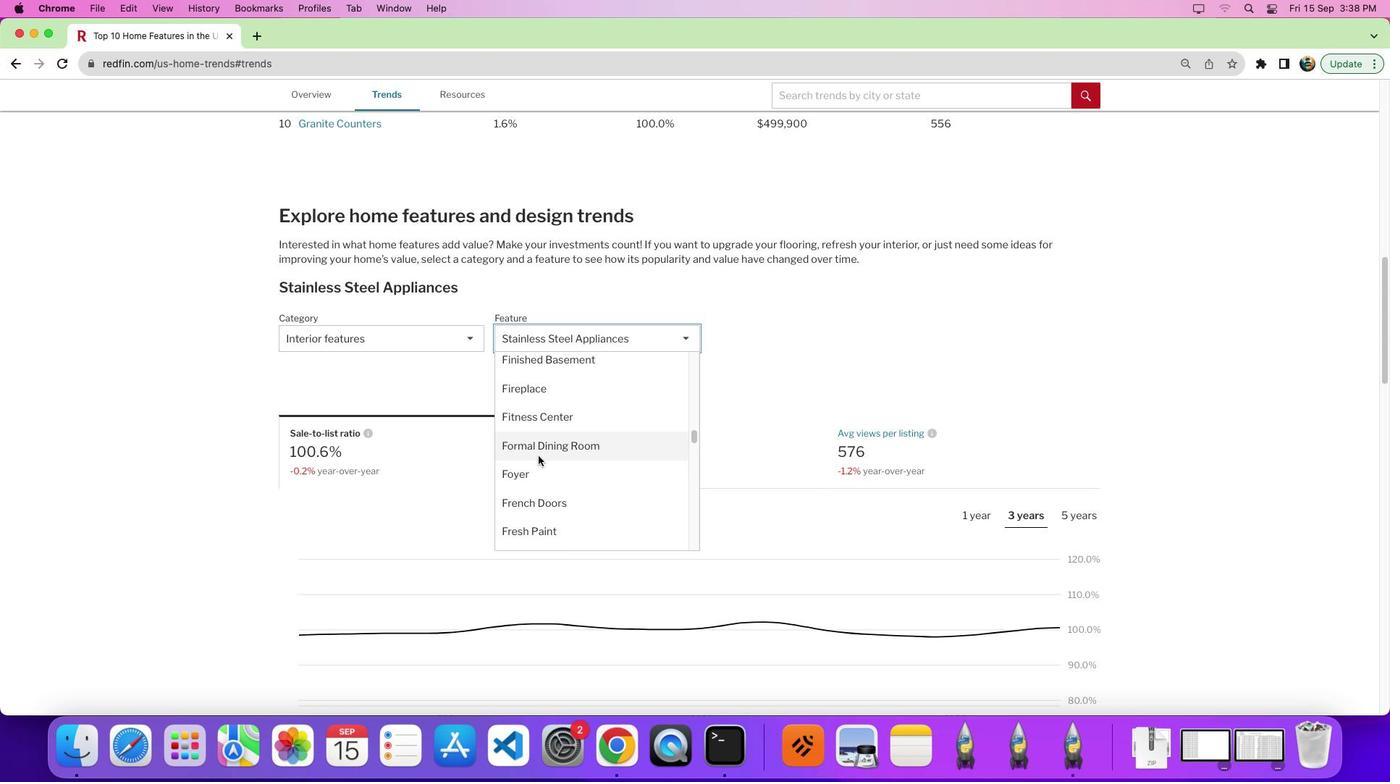 
Action: Mouse scrolled (549, 466) with delta (10, 11)
Screenshot: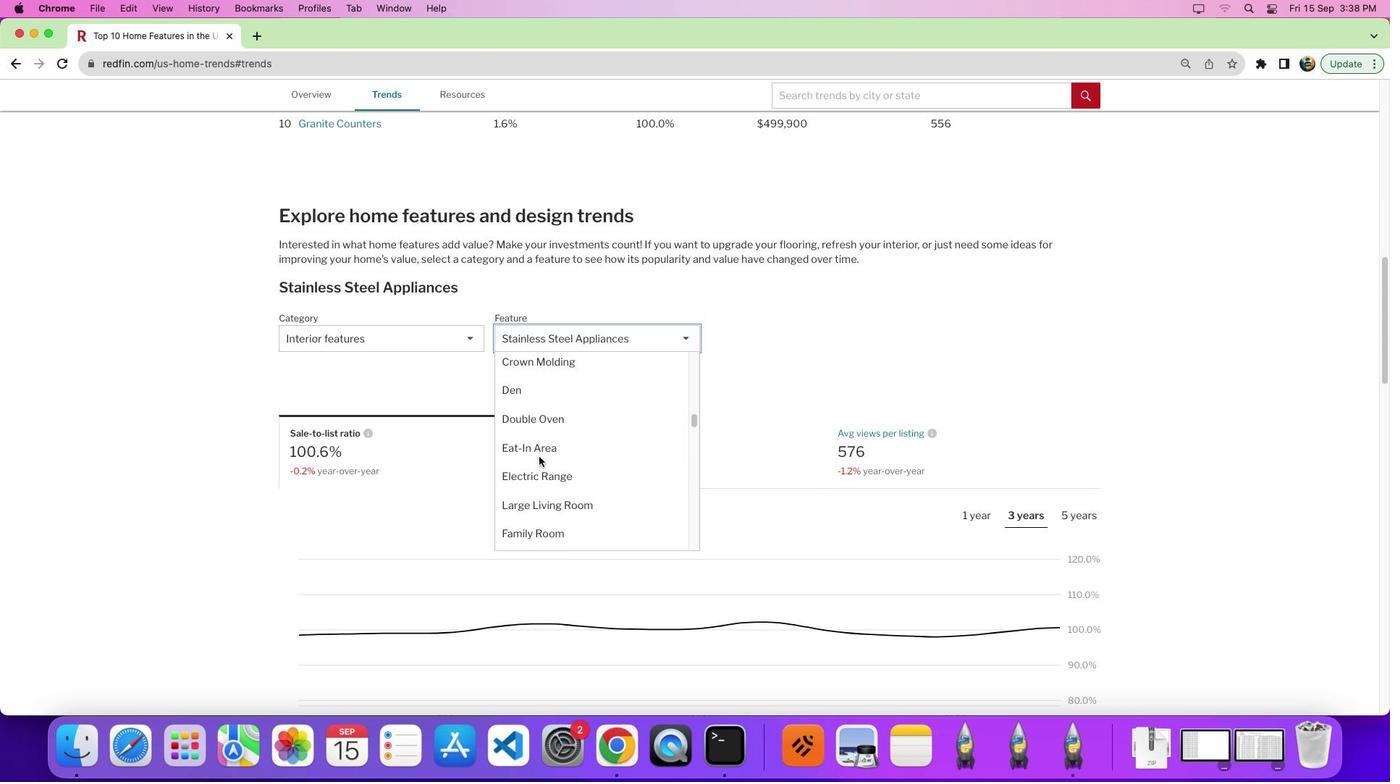 
Action: Mouse scrolled (549, 466) with delta (10, 11)
Screenshot: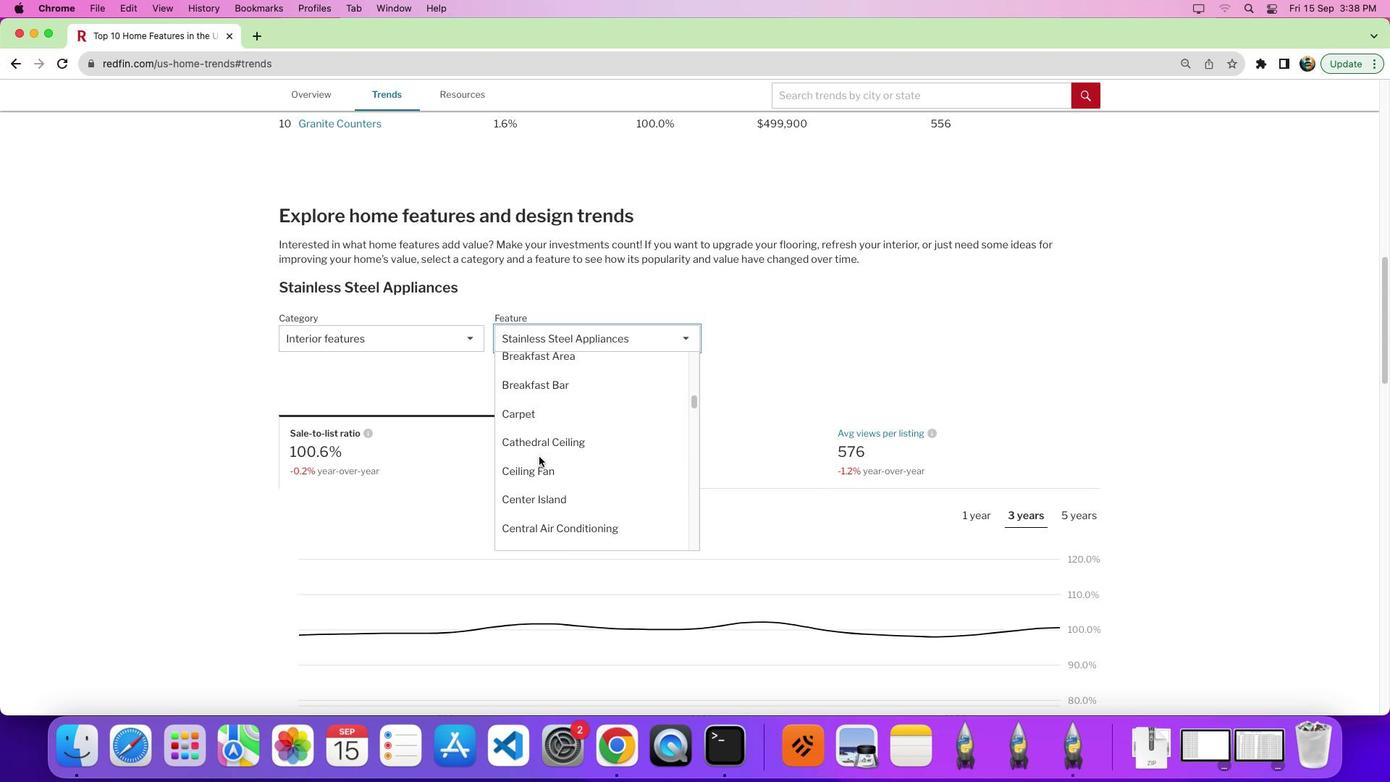 
Action: Mouse moved to (549, 467)
Screenshot: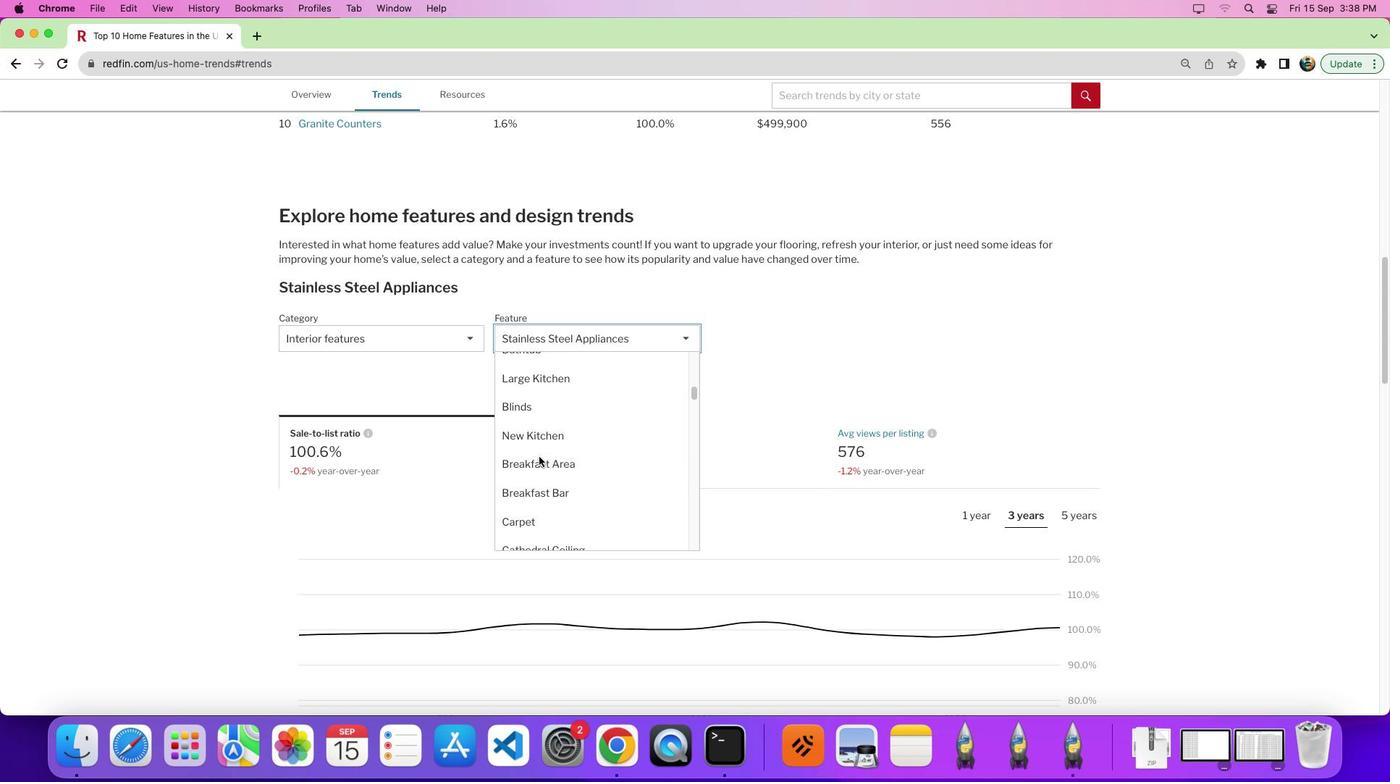 
Action: Mouse scrolled (549, 467) with delta (10, 15)
Screenshot: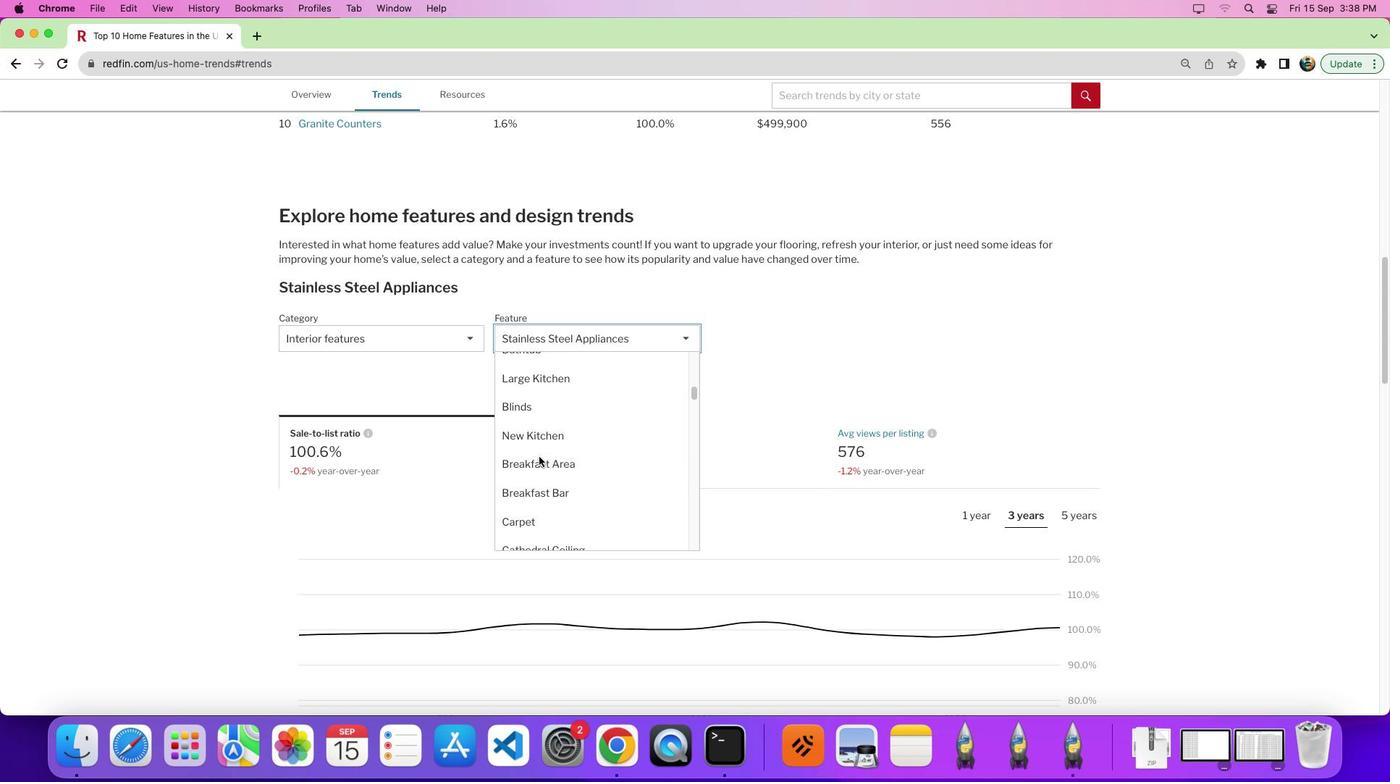 
Action: Mouse moved to (549, 467)
Screenshot: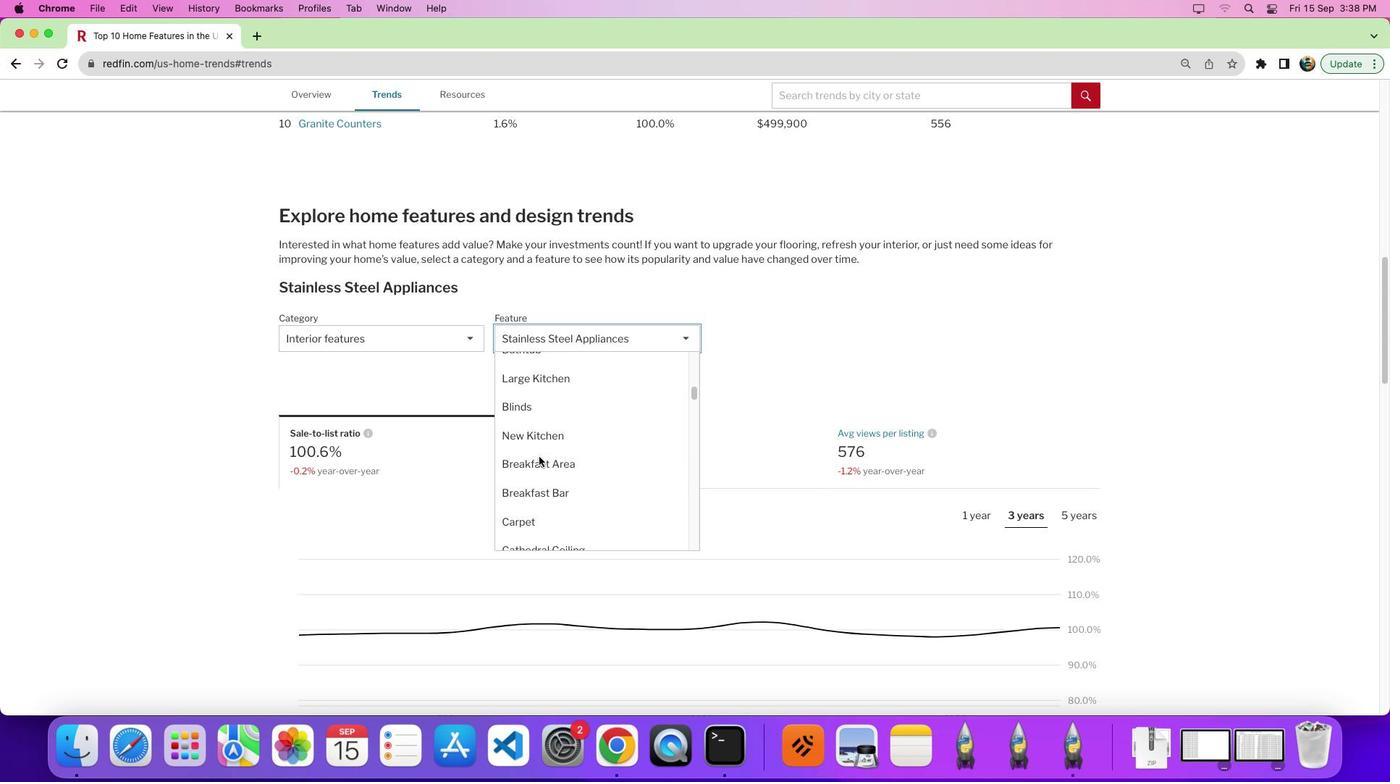 
Action: Mouse scrolled (549, 467) with delta (10, 18)
Screenshot: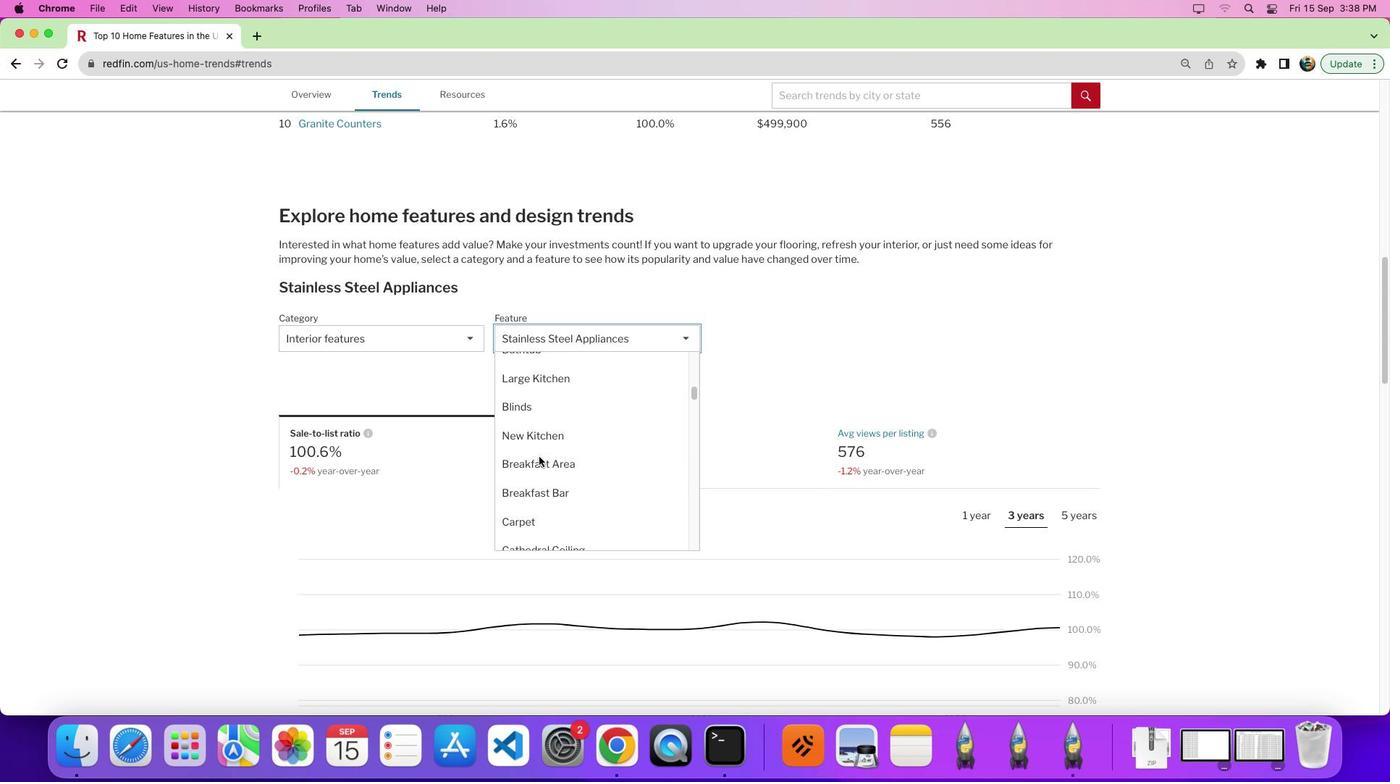 
Action: Mouse moved to (556, 423)
Screenshot: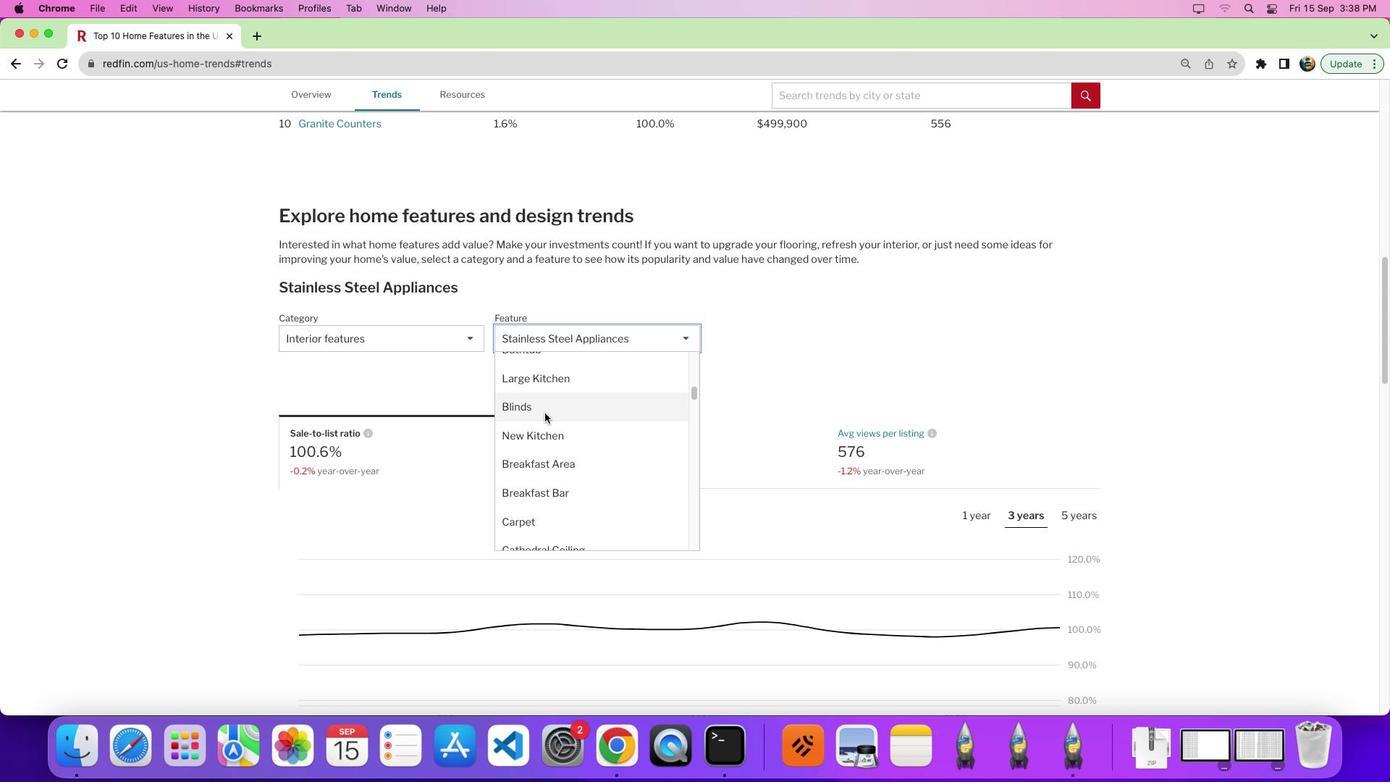 
Action: Mouse pressed left at (556, 423)
Screenshot: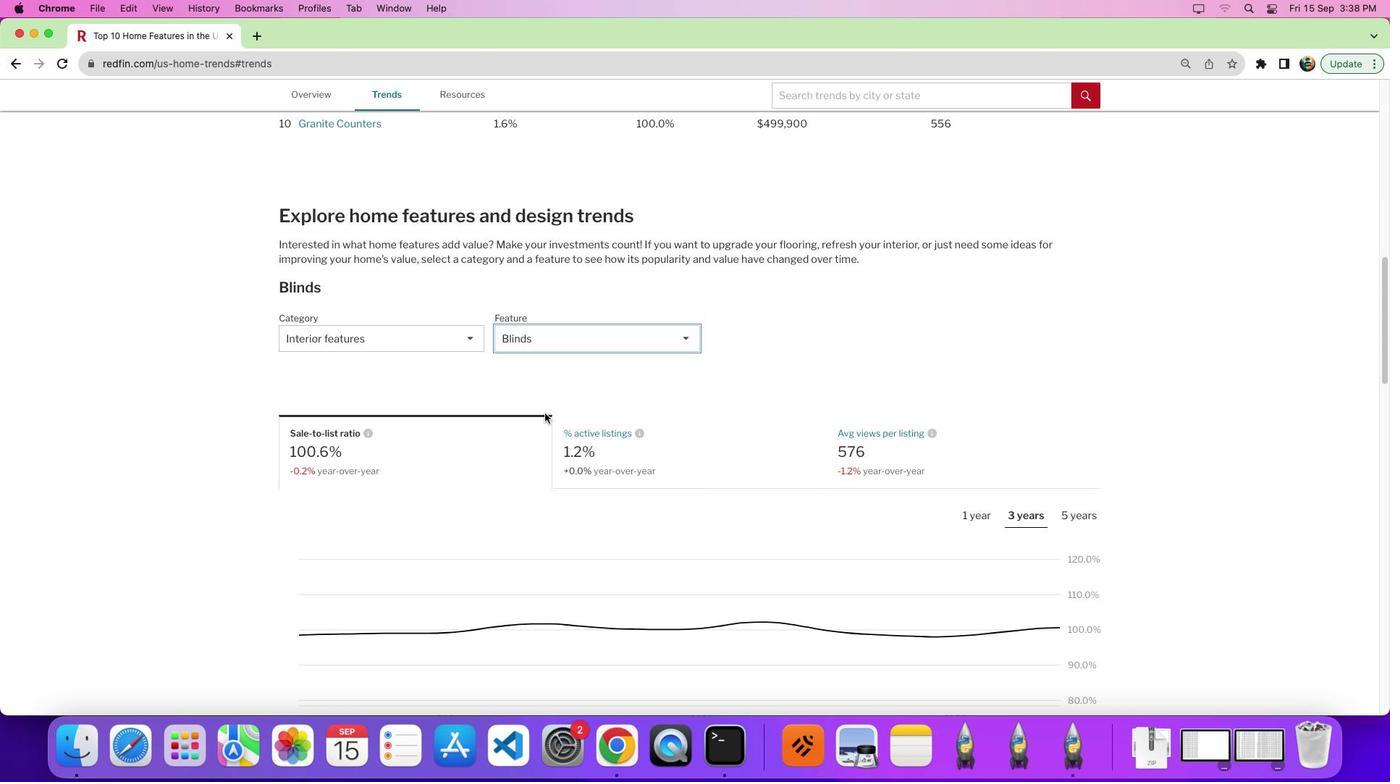 
Action: Mouse moved to (896, 457)
Screenshot: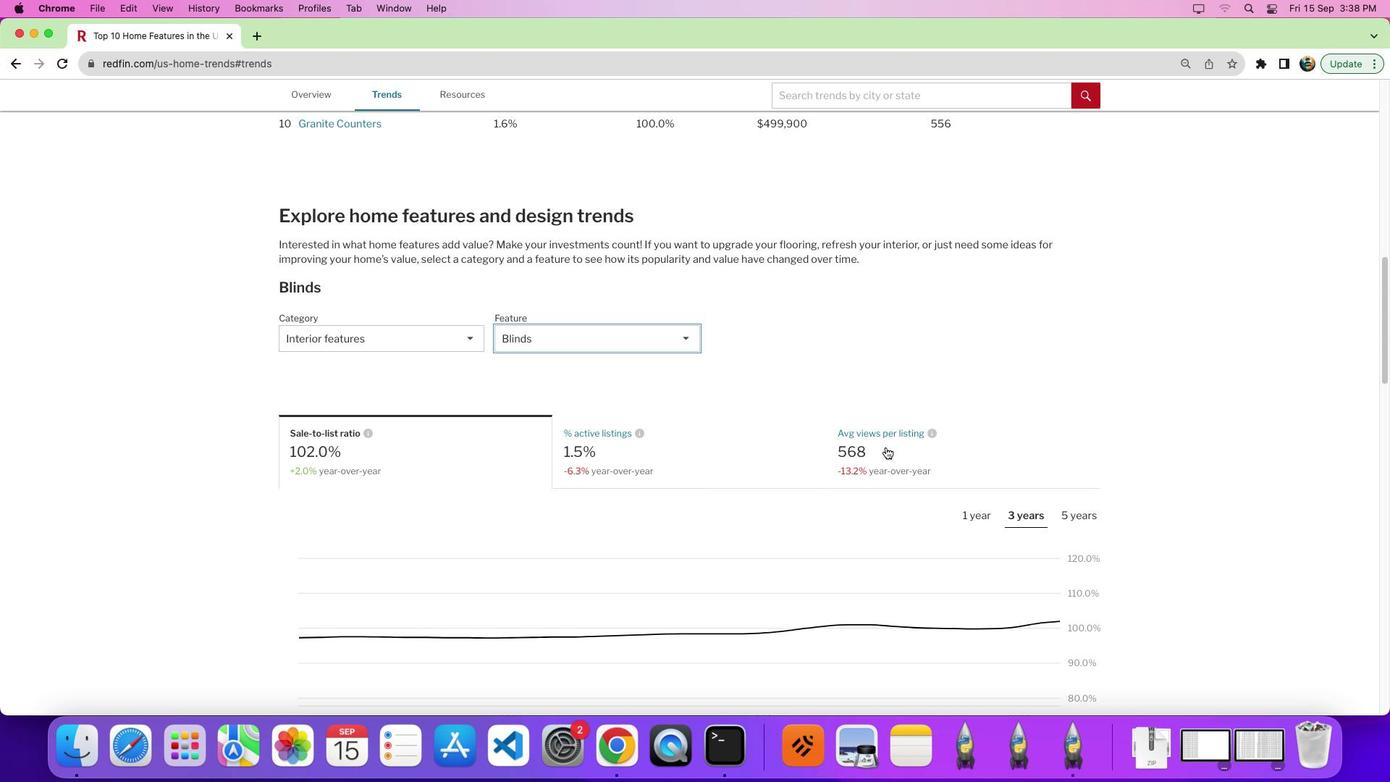 
Action: Mouse scrolled (896, 457) with delta (10, 10)
Screenshot: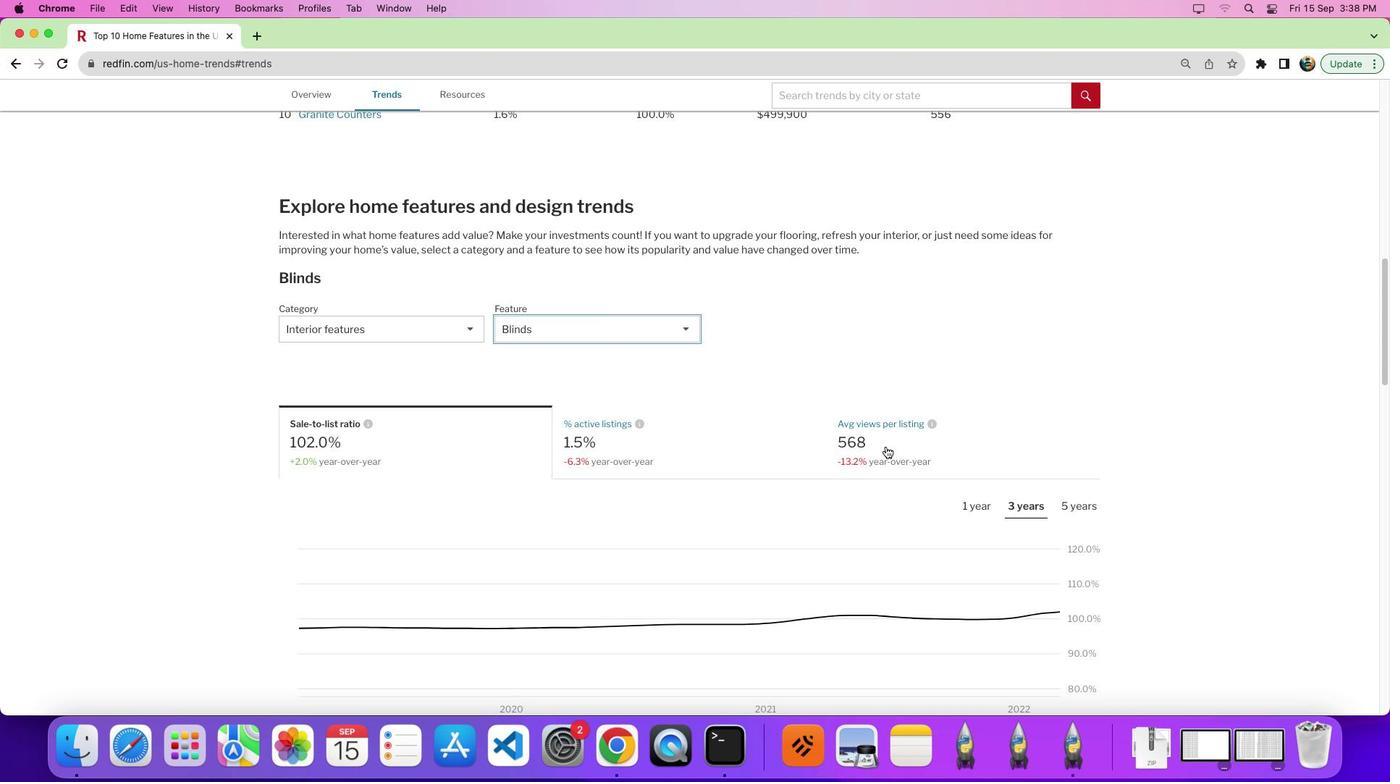 
Action: Mouse scrolled (896, 457) with delta (10, 10)
Screenshot: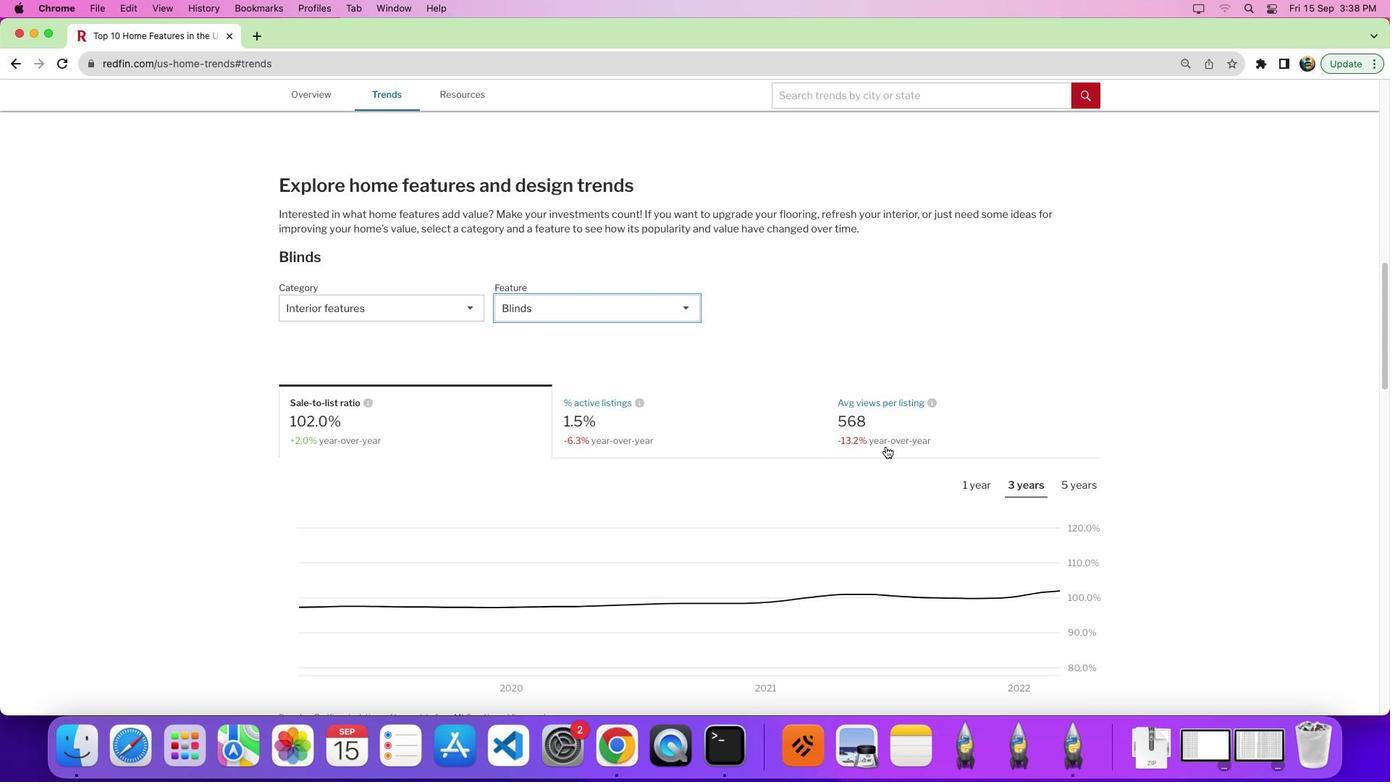 
Action: Mouse moved to (994, 483)
Screenshot: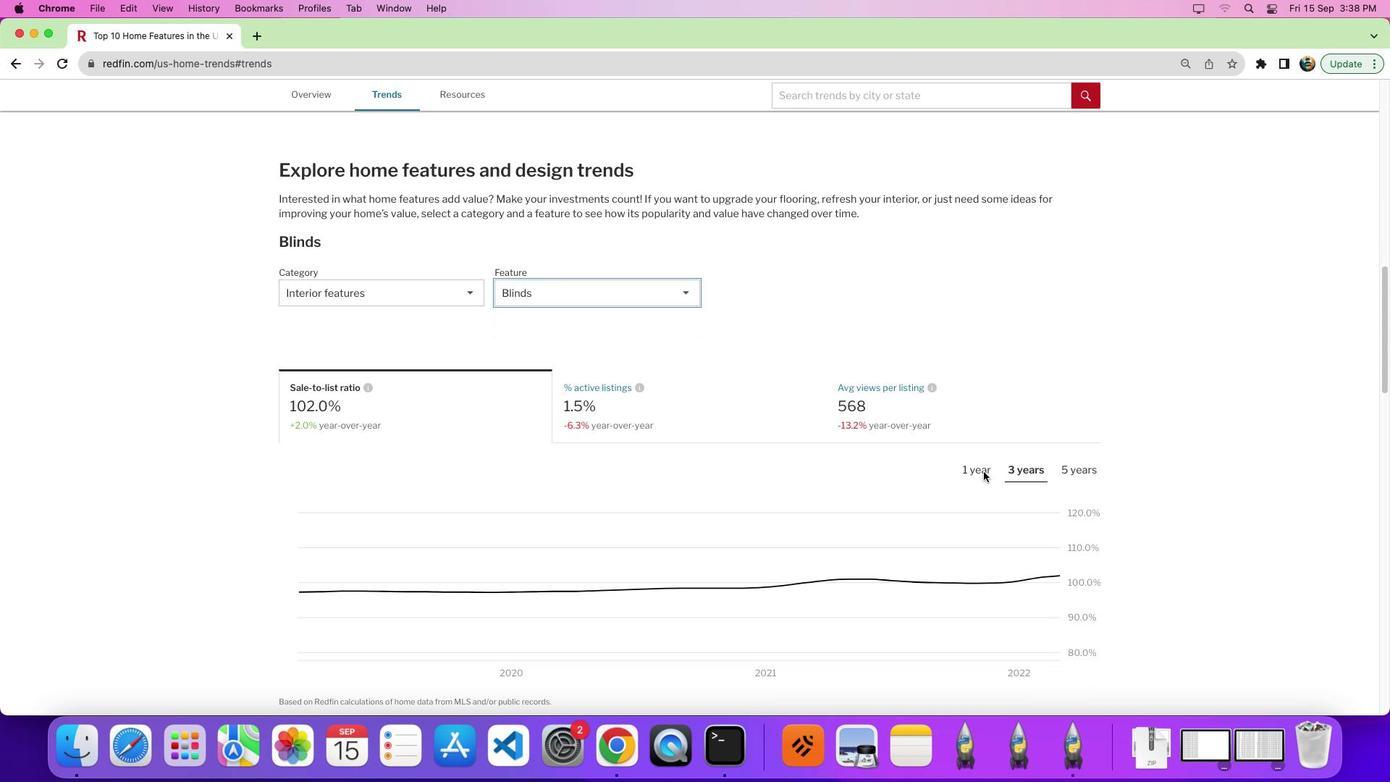 
Action: Mouse scrolled (994, 483) with delta (10, 10)
Screenshot: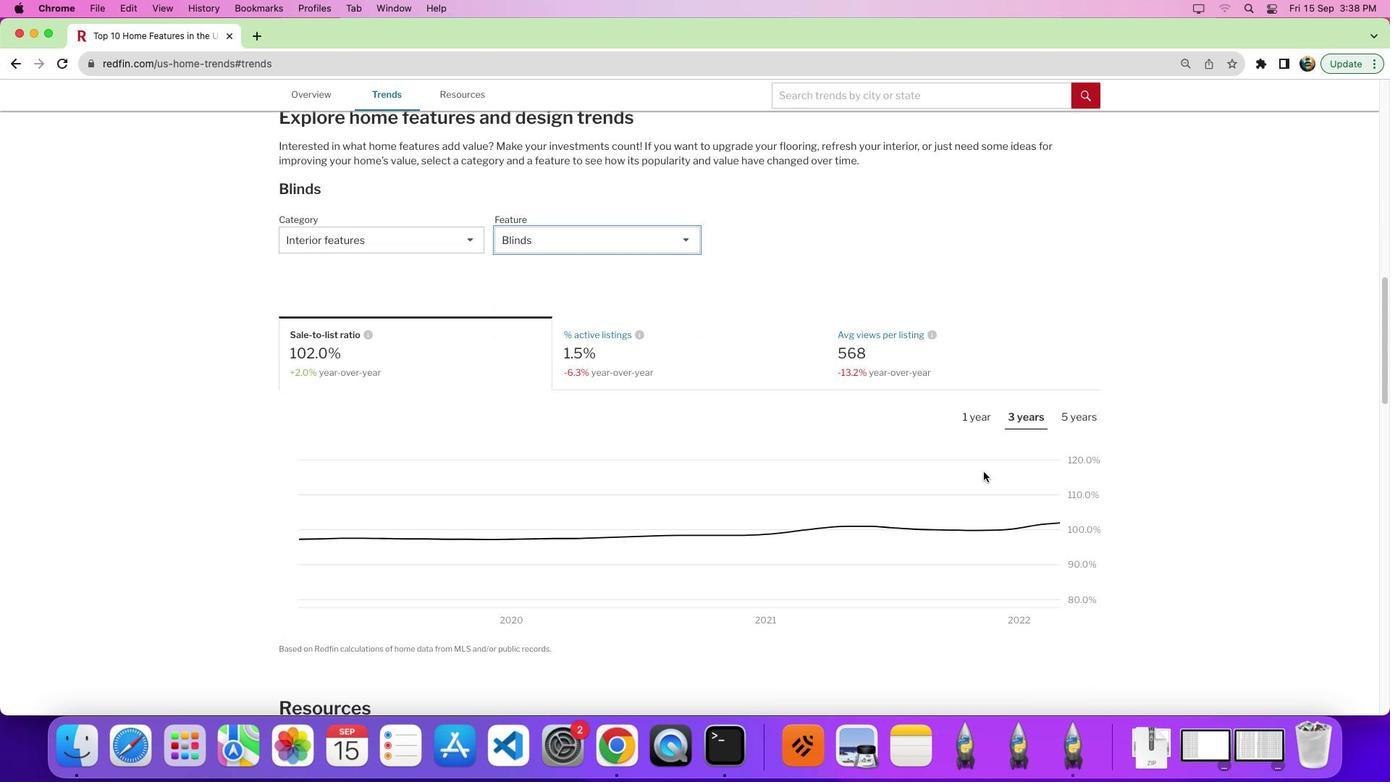 
Action: Mouse moved to (994, 483)
Screenshot: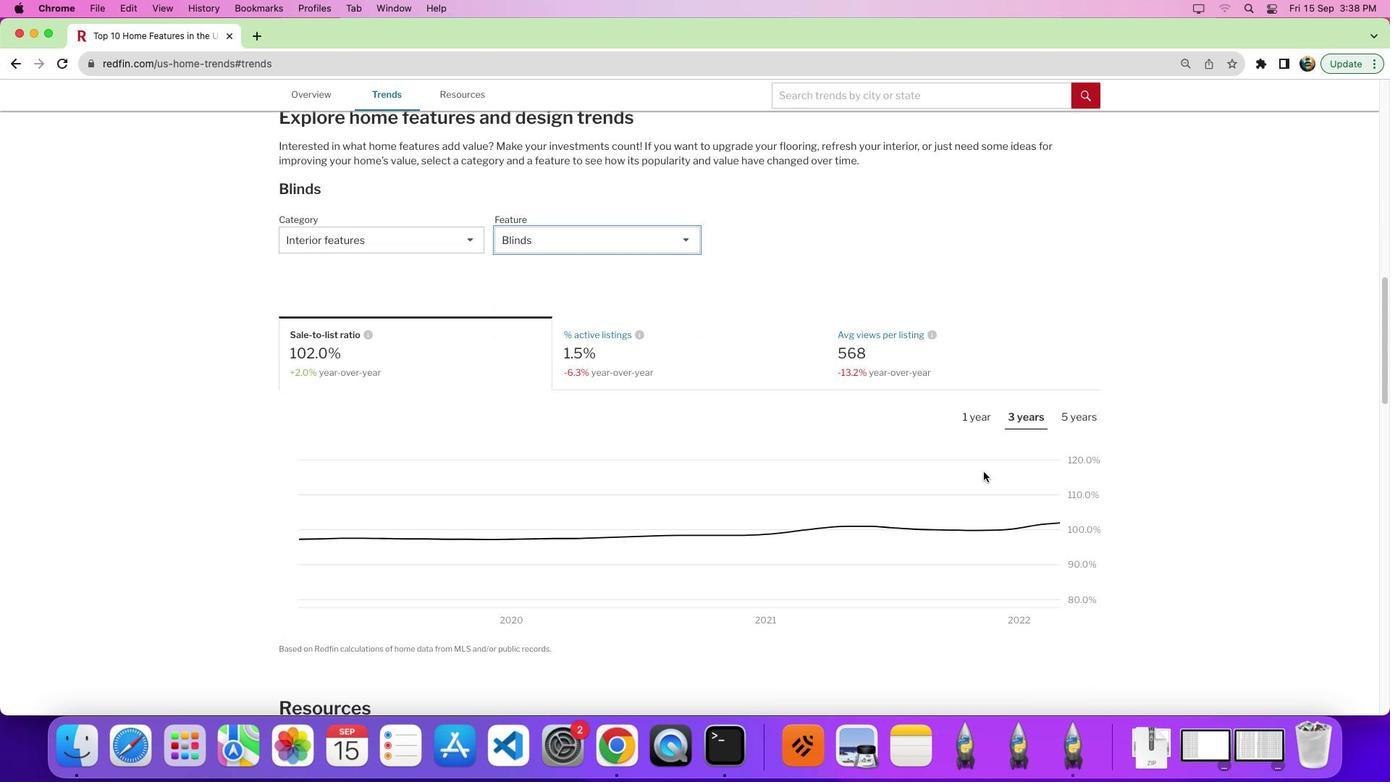 
Action: Mouse scrolled (994, 483) with delta (10, 10)
Screenshot: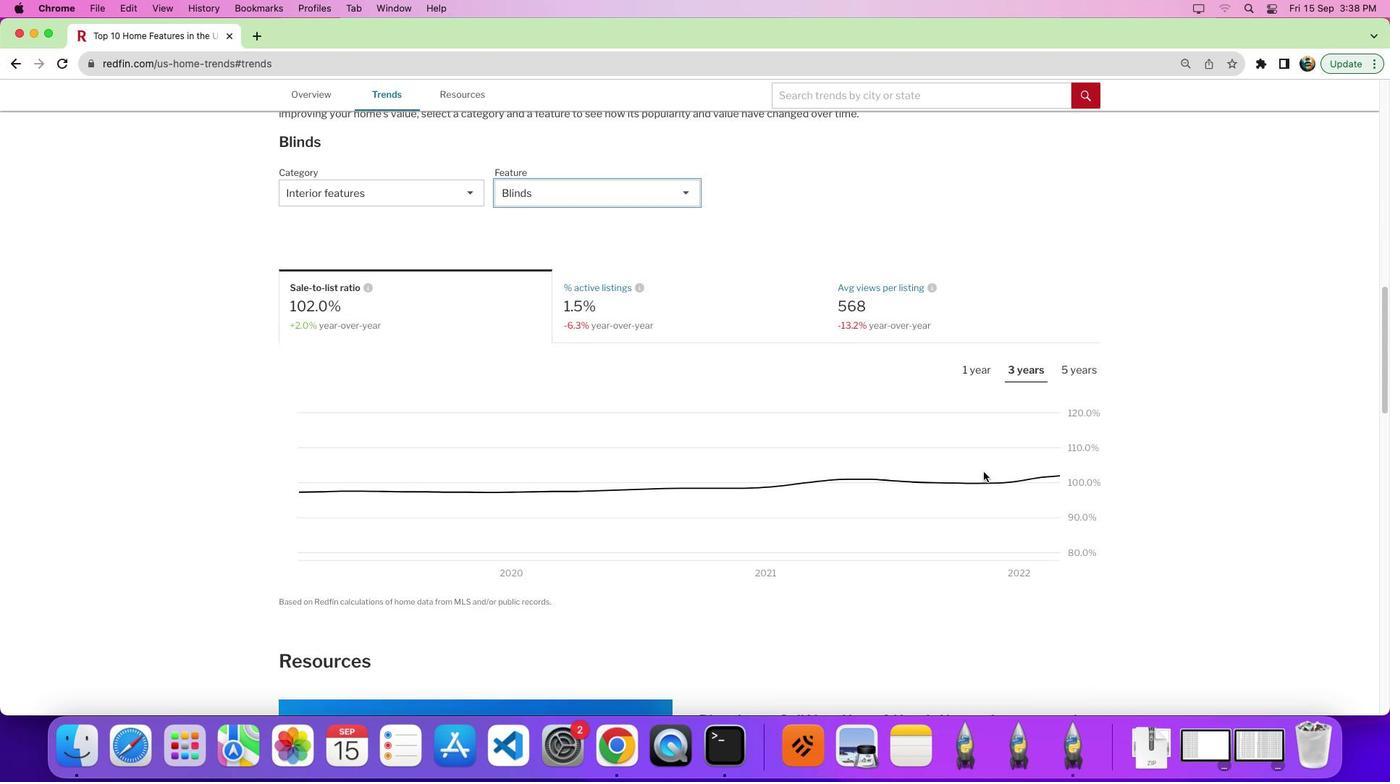 
Action: Mouse scrolled (994, 483) with delta (10, 7)
Screenshot: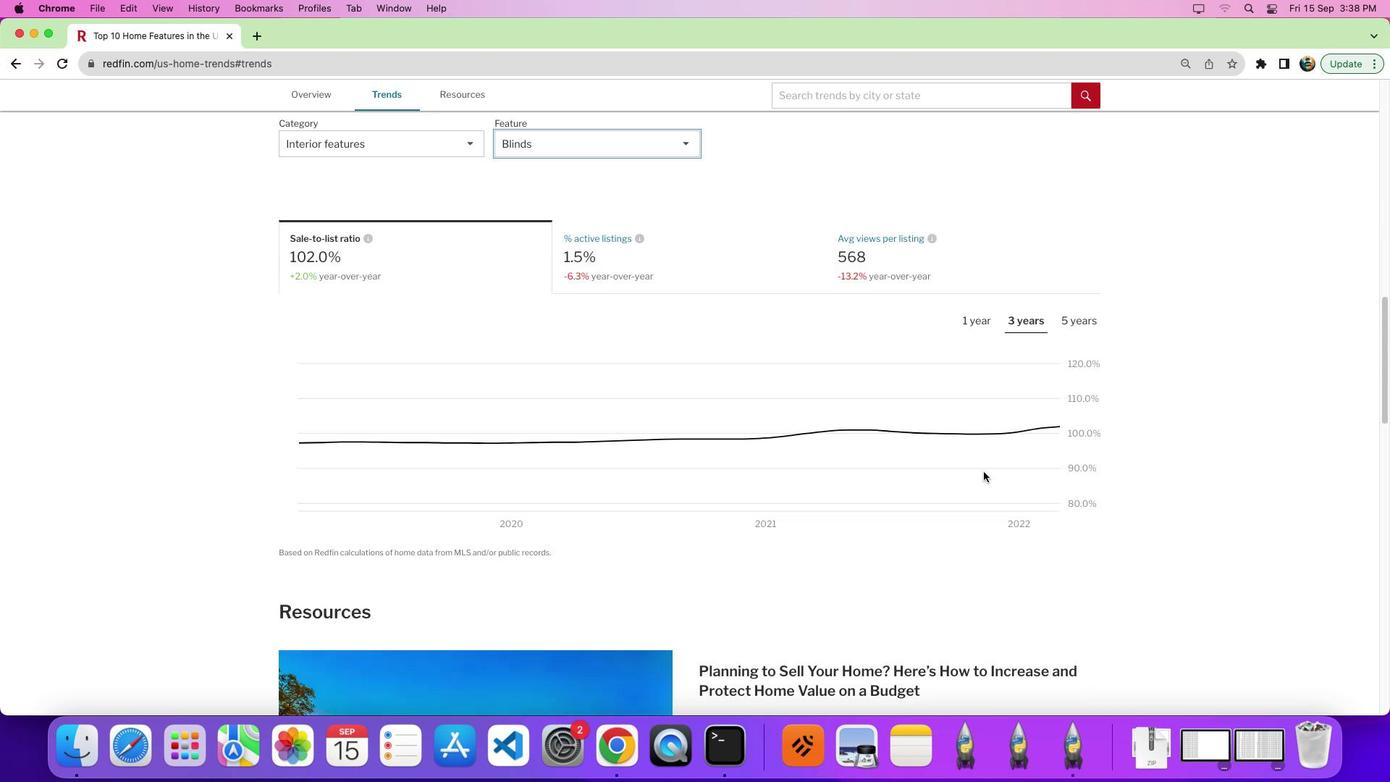 
Action: Mouse moved to (1092, 325)
Screenshot: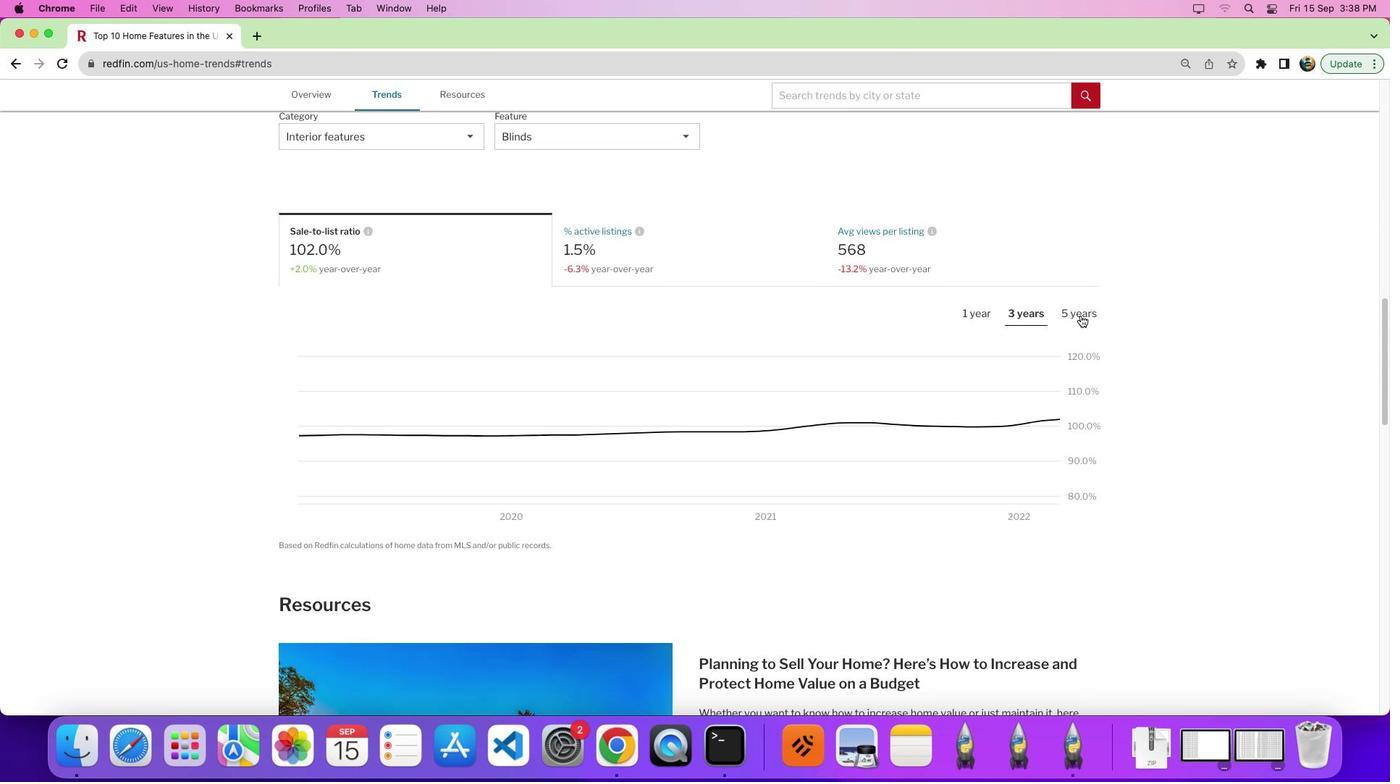 
Action: Mouse pressed left at (1092, 325)
Screenshot: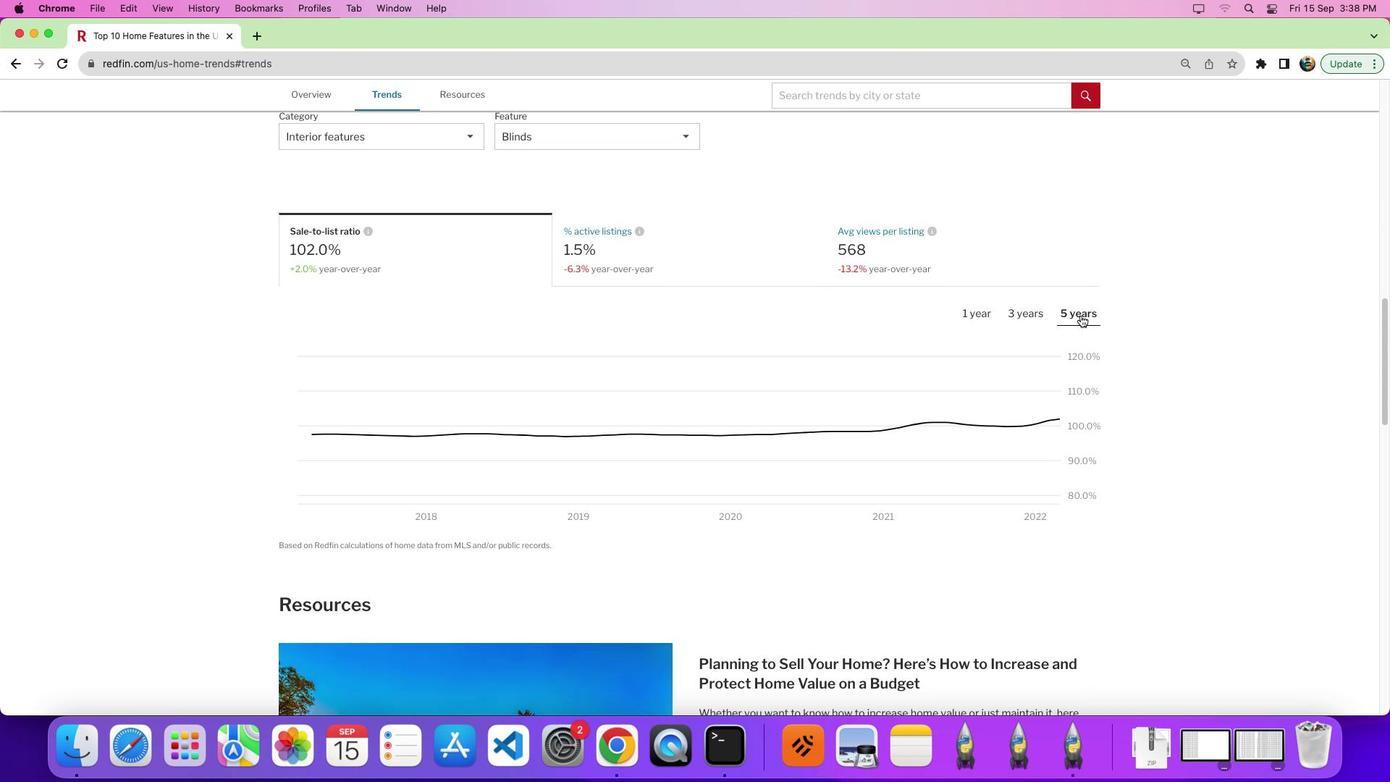 
Action: Mouse moved to (937, 391)
Screenshot: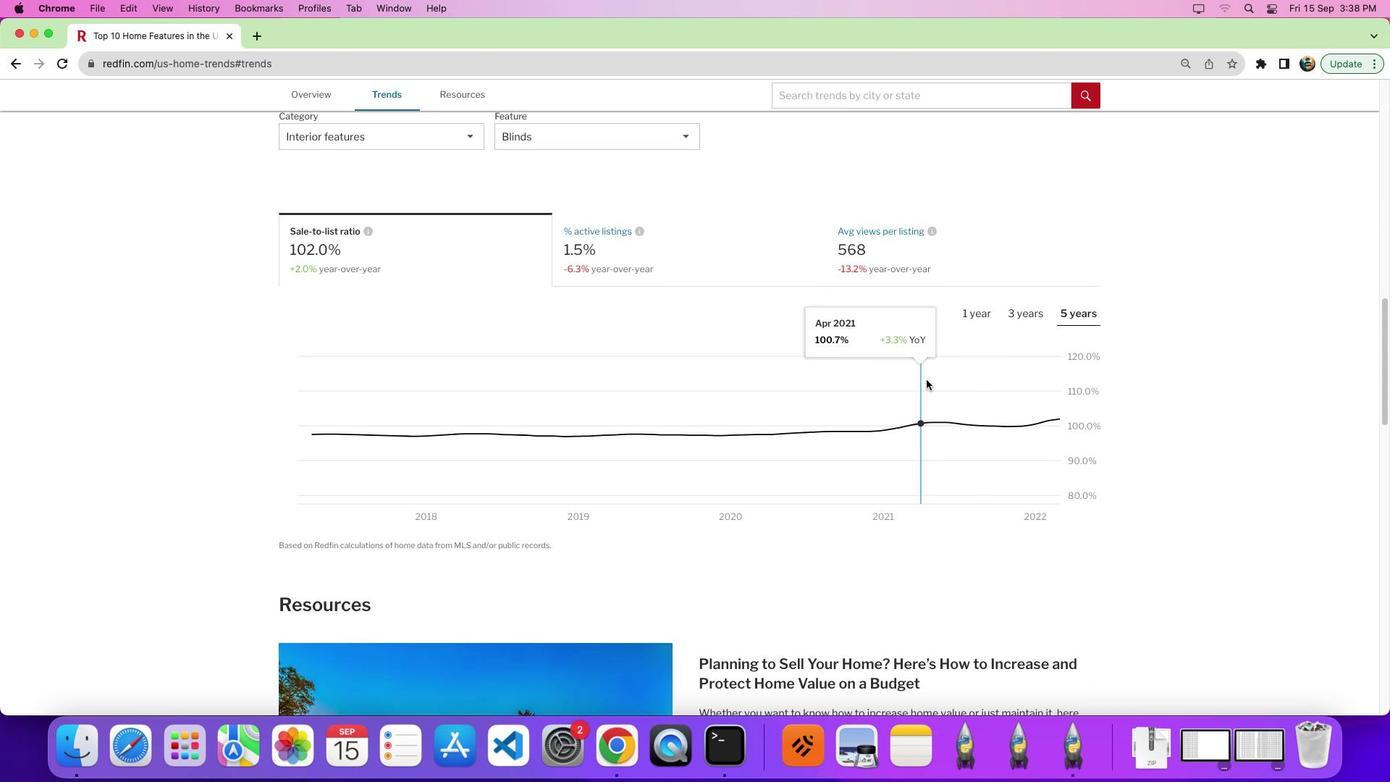 
Action: Mouse scrolled (937, 391) with delta (10, 10)
Screenshot: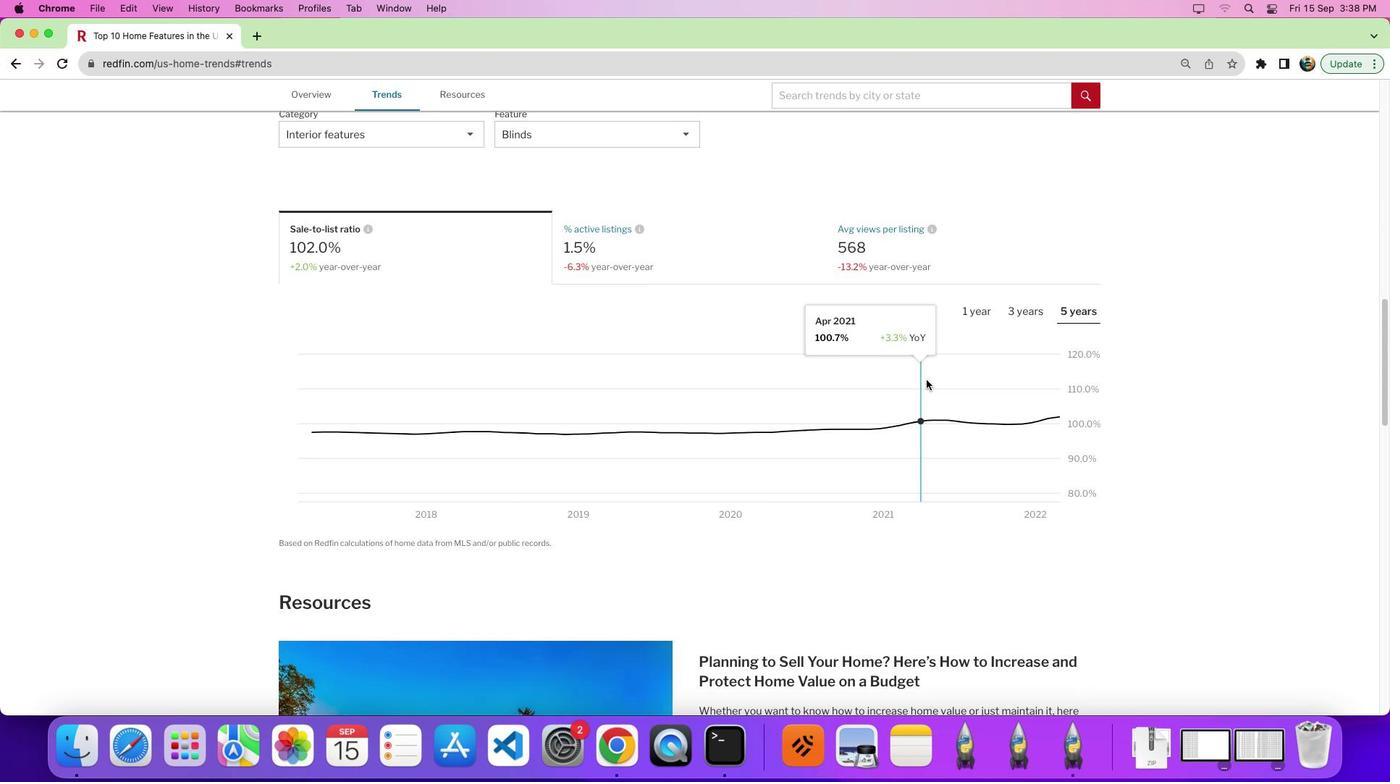 
Action: Mouse moved to (970, 404)
Screenshot: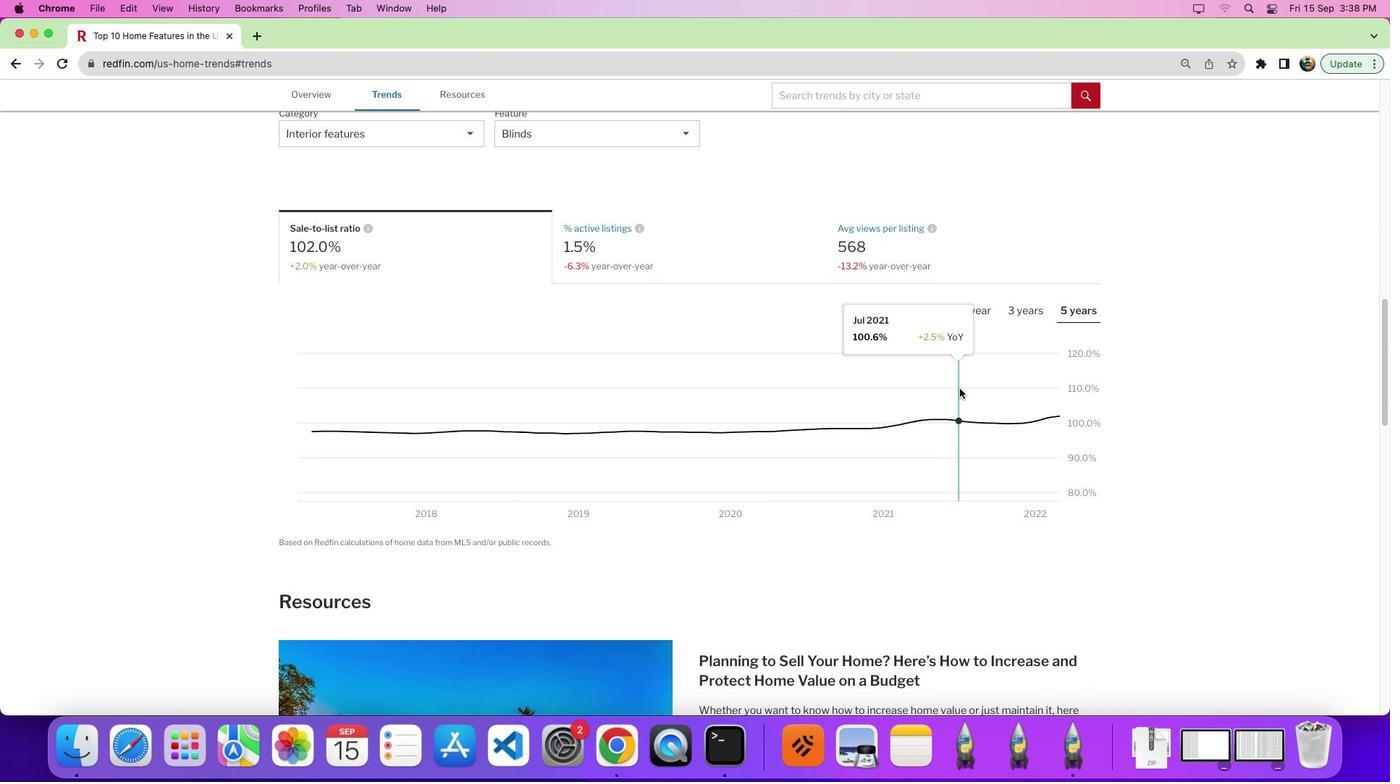 
